 Task: Look for space in Bakıxanov, Azerbaijan from 6th September, 2023 to 18th September, 2023 for 3 adults in price range Rs.6000 to Rs.12000. Place can be entire place with 2 bedrooms having 2 beds and 2 bathrooms. Property type can be hotel. Amenities needed are: air conditioning, . Booking option can be shelf check-in. Required host language is English.
Action: Mouse moved to (592, 622)
Screenshot: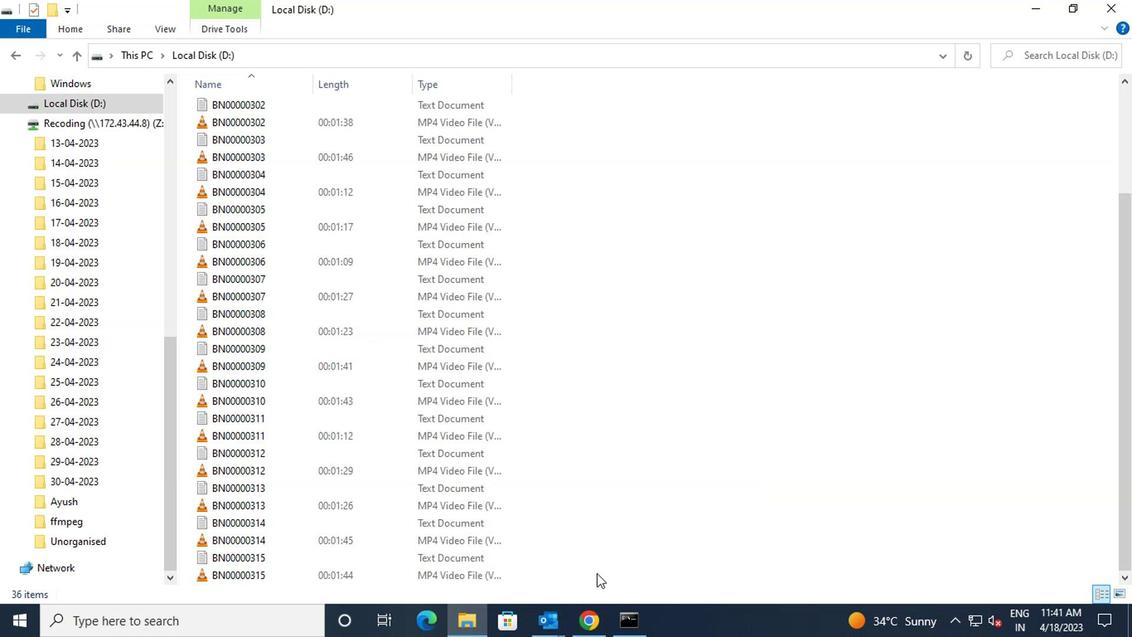 
Action: Mouse pressed left at (592, 622)
Screenshot: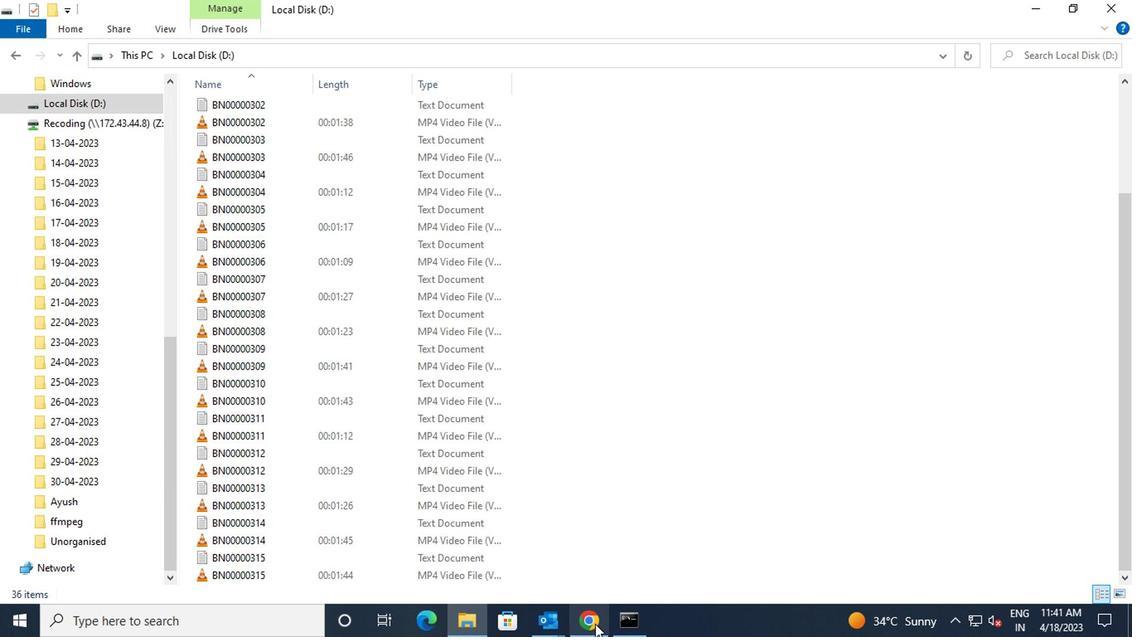 
Action: Mouse moved to (450, 125)
Screenshot: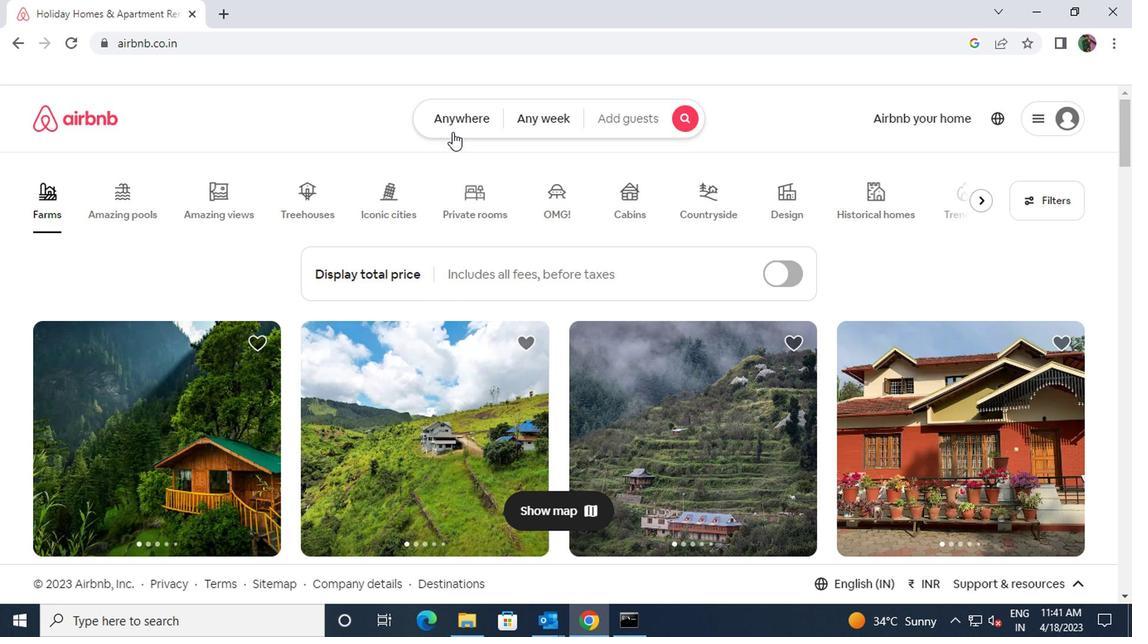 
Action: Mouse pressed left at (450, 125)
Screenshot: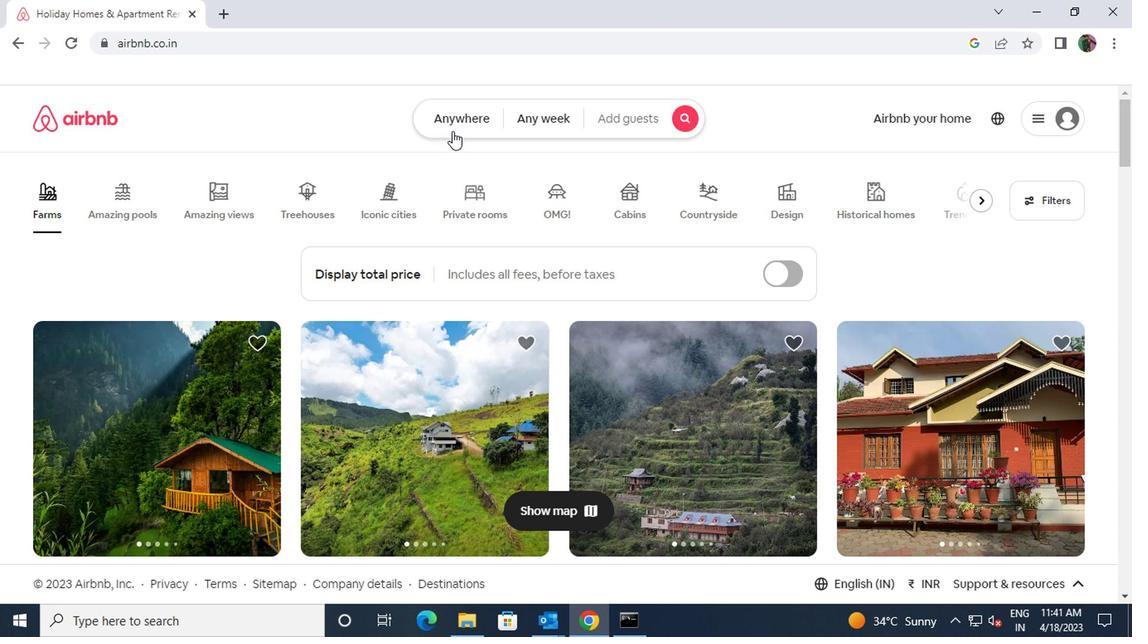 
Action: Mouse moved to (369, 187)
Screenshot: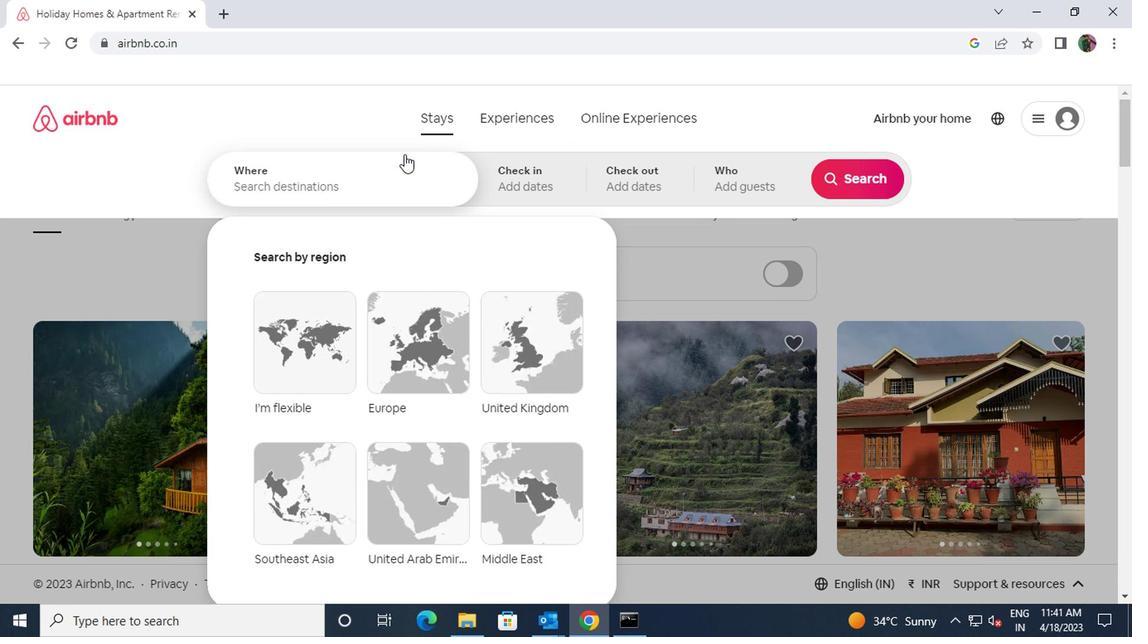
Action: Mouse pressed left at (369, 187)
Screenshot: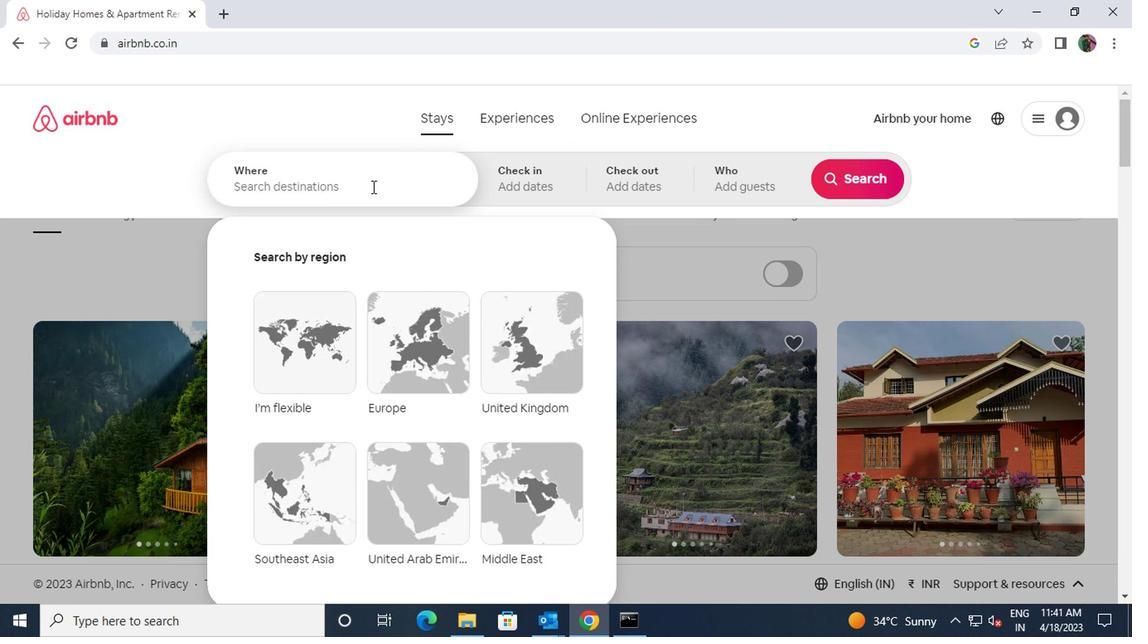 
Action: Mouse moved to (368, 187)
Screenshot: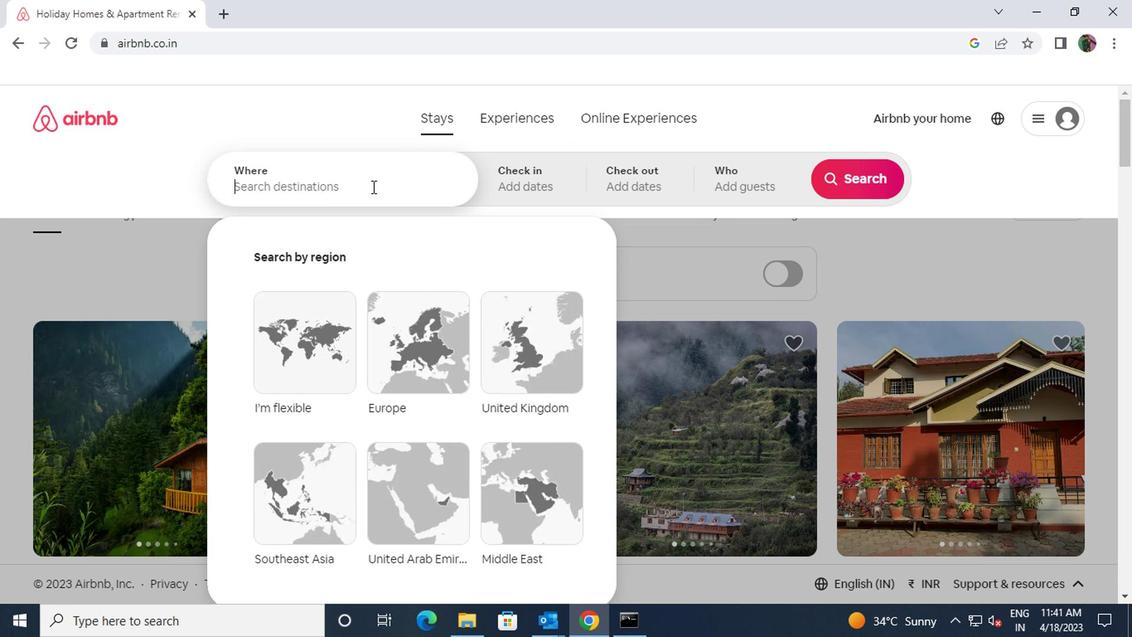 
Action: Key pressed bakixanova<Key.space>azerbaijan
Screenshot: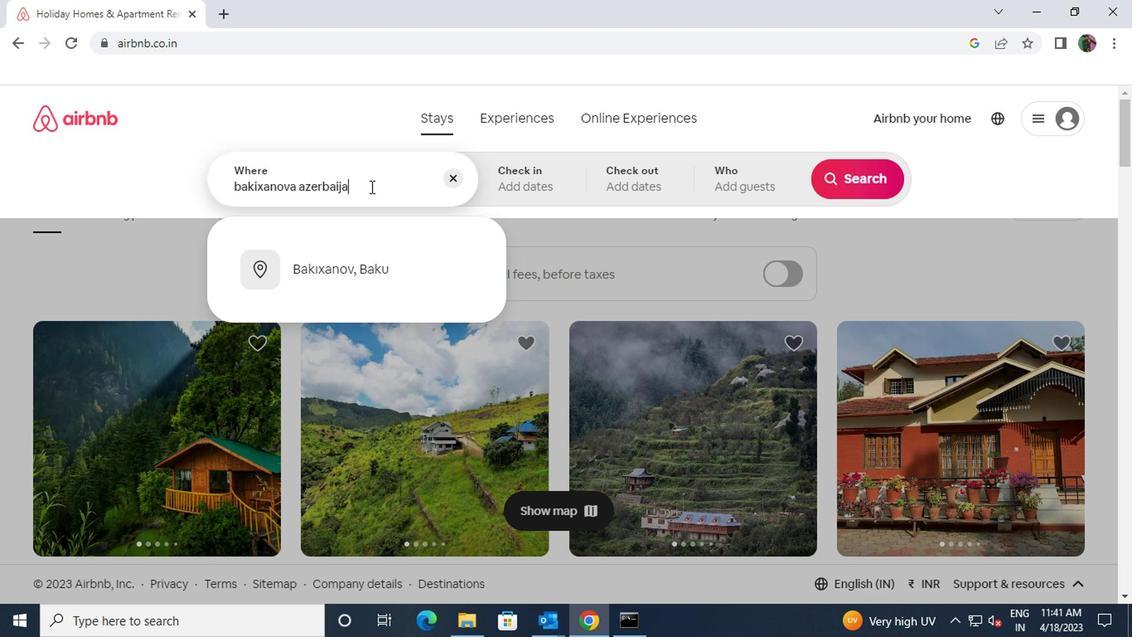 
Action: Mouse moved to (355, 263)
Screenshot: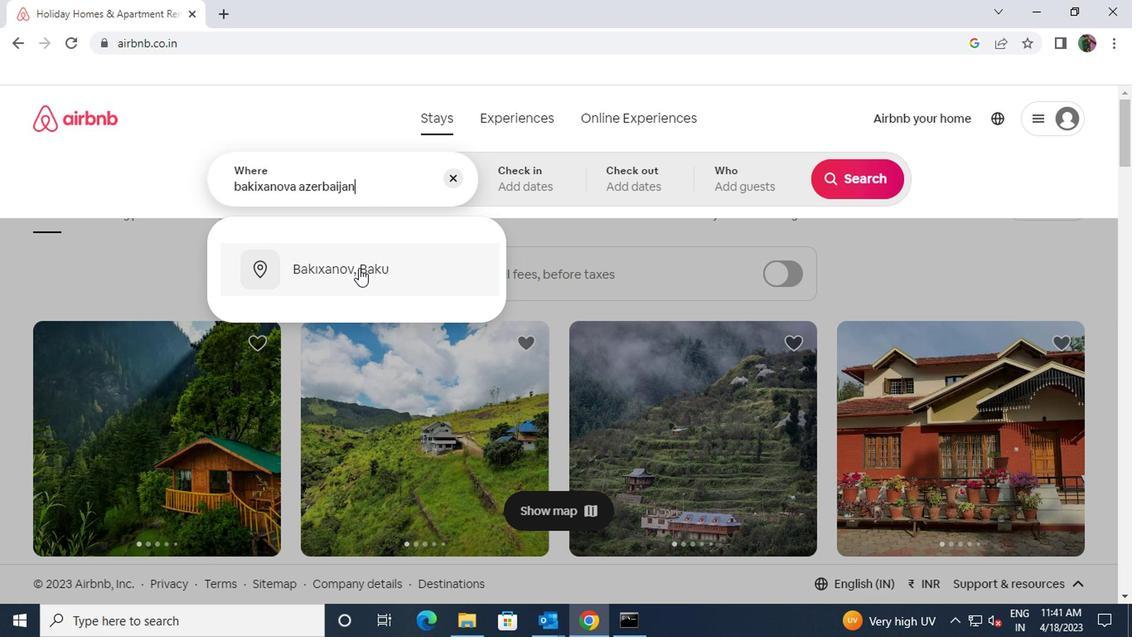 
Action: Mouse pressed left at (355, 263)
Screenshot: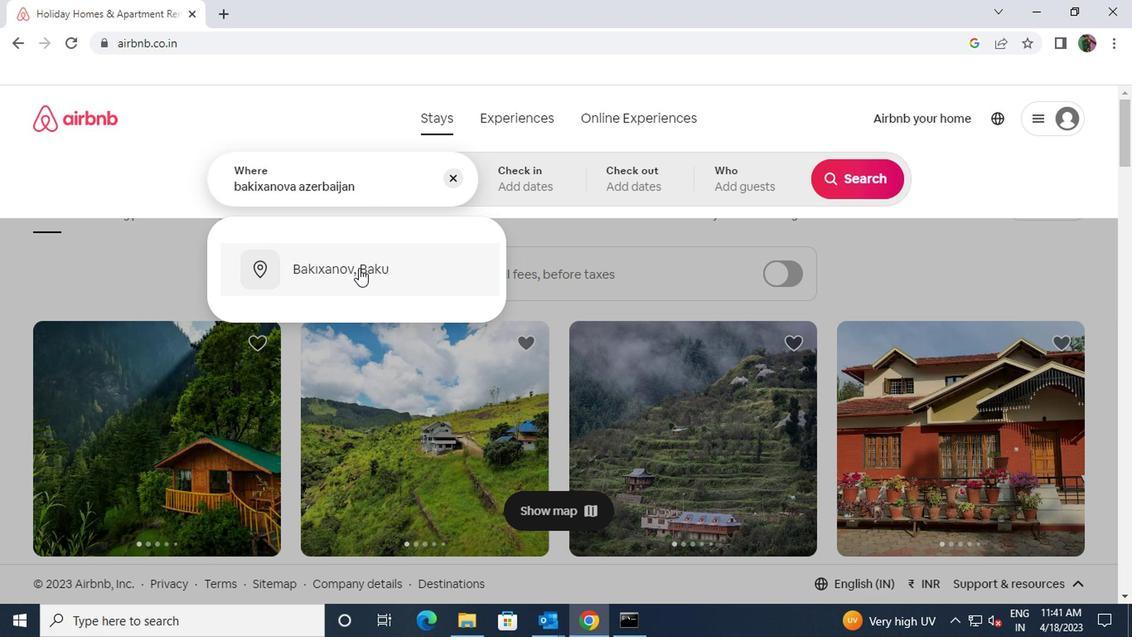 
Action: Mouse moved to (844, 313)
Screenshot: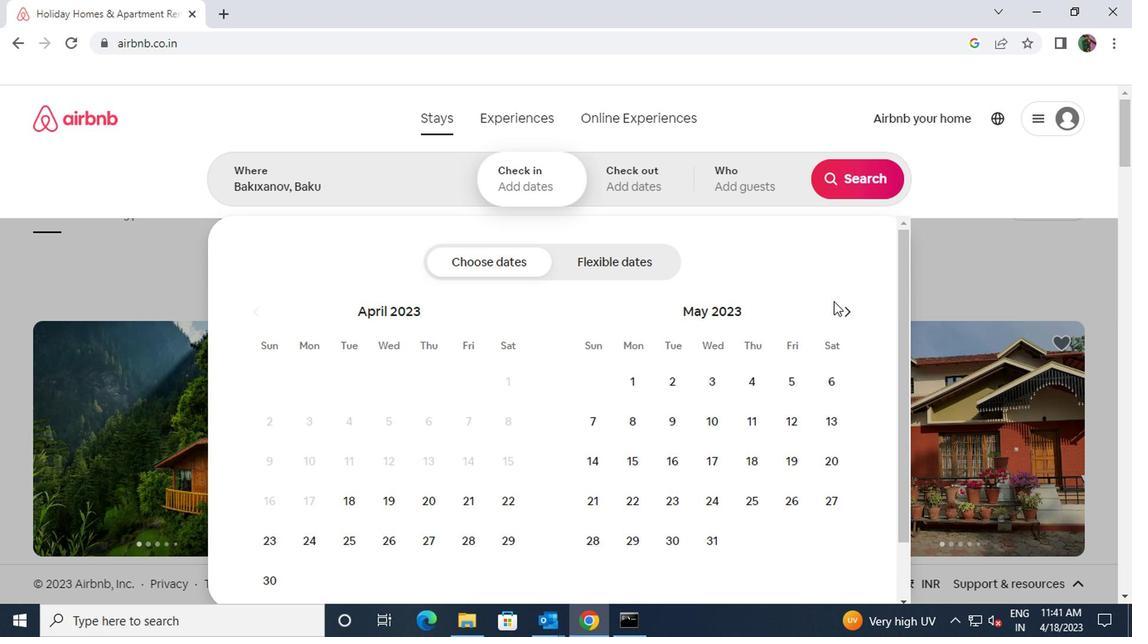 
Action: Mouse pressed left at (844, 313)
Screenshot: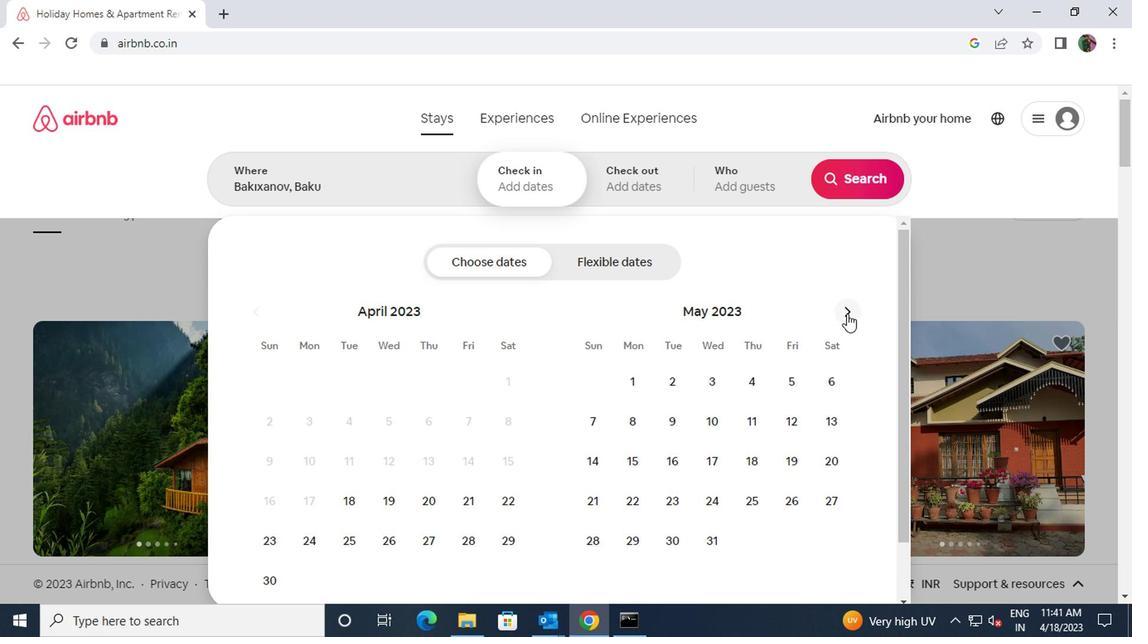 
Action: Mouse pressed left at (844, 313)
Screenshot: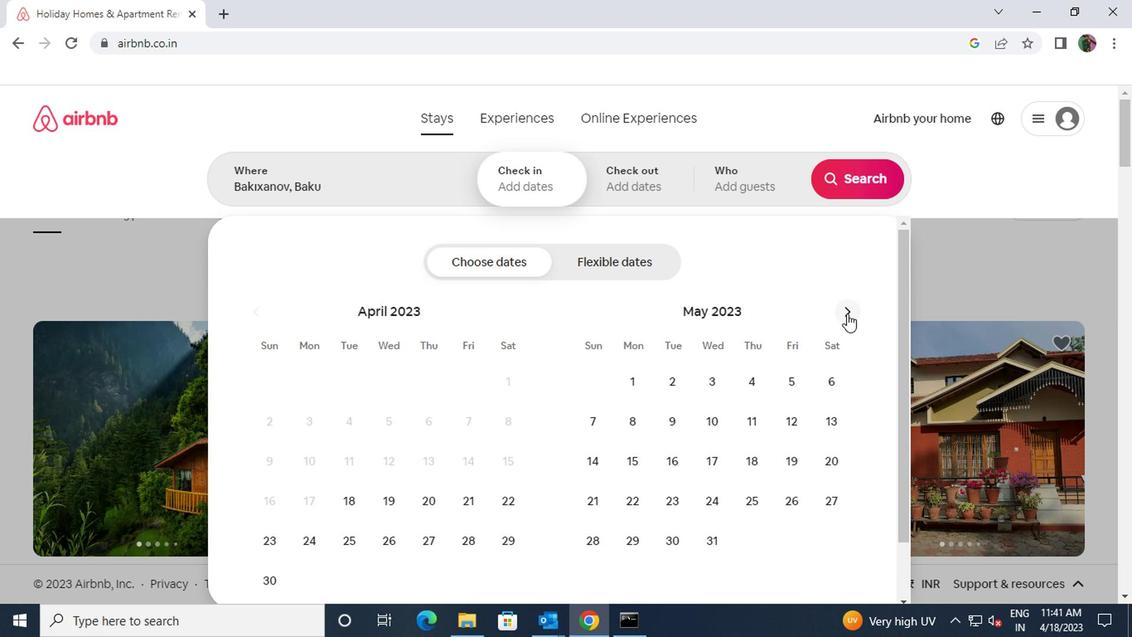 
Action: Mouse pressed left at (844, 313)
Screenshot: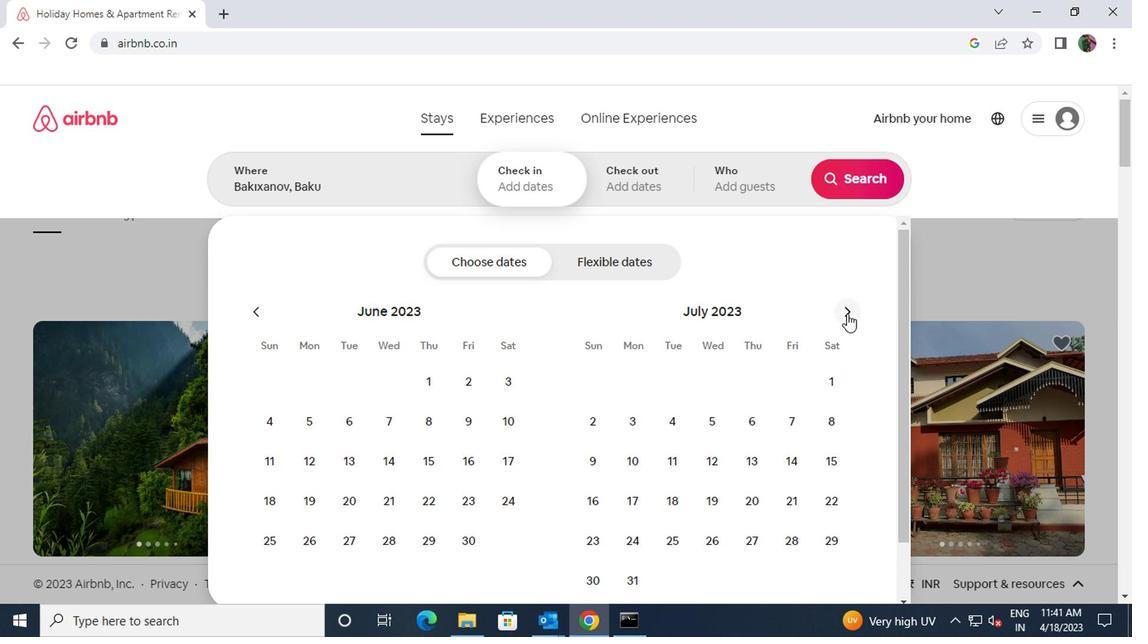 
Action: Mouse pressed left at (844, 313)
Screenshot: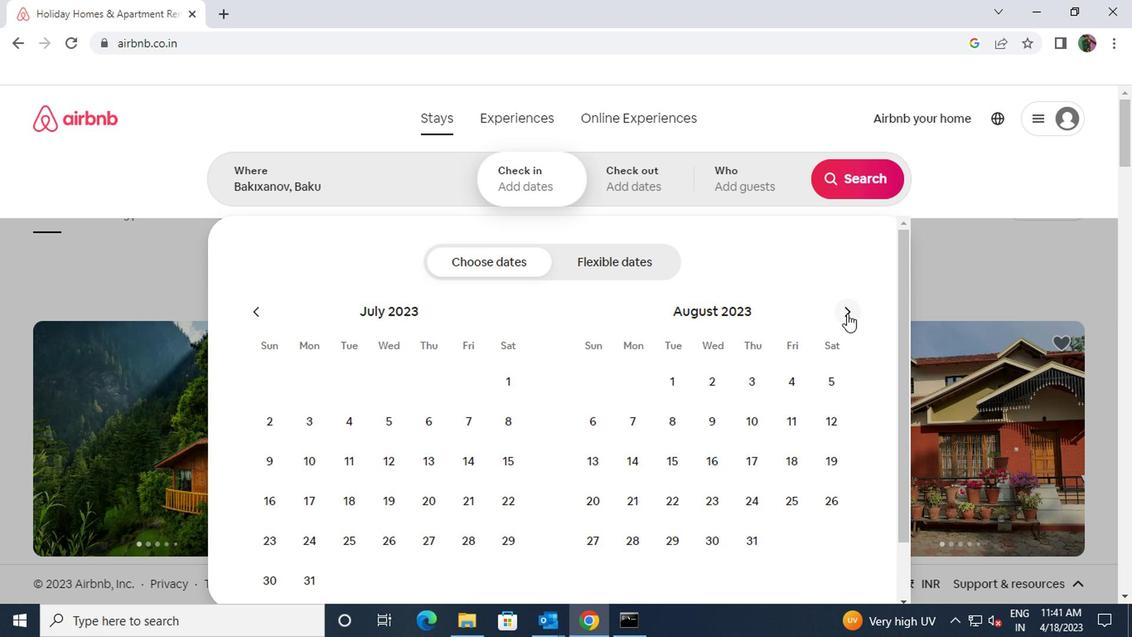 
Action: Mouse moved to (711, 425)
Screenshot: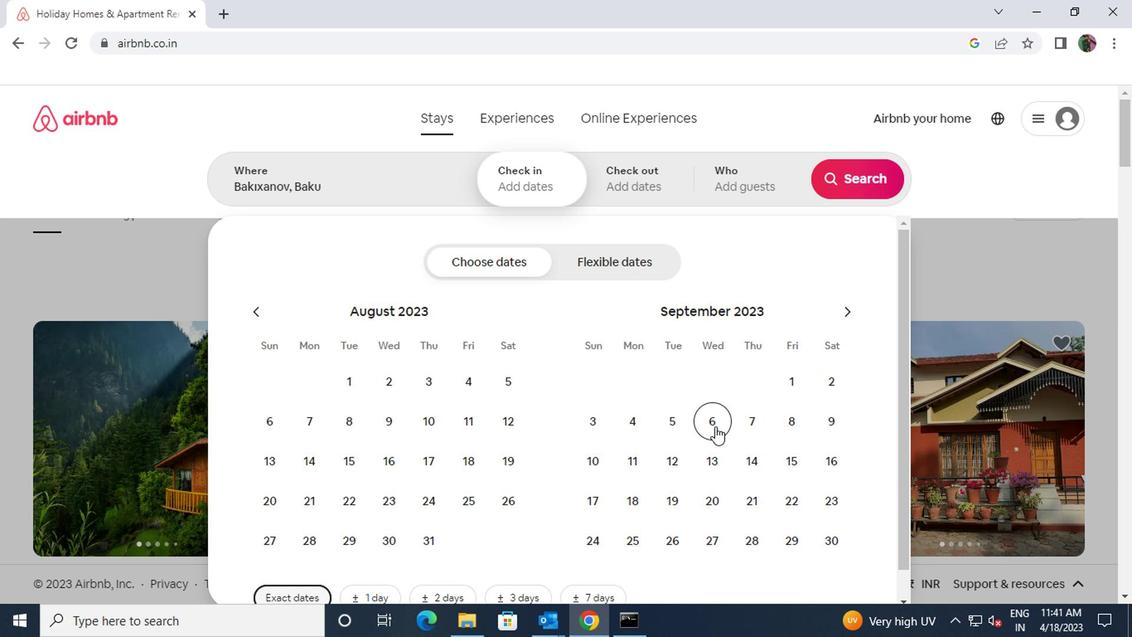 
Action: Mouse pressed left at (711, 425)
Screenshot: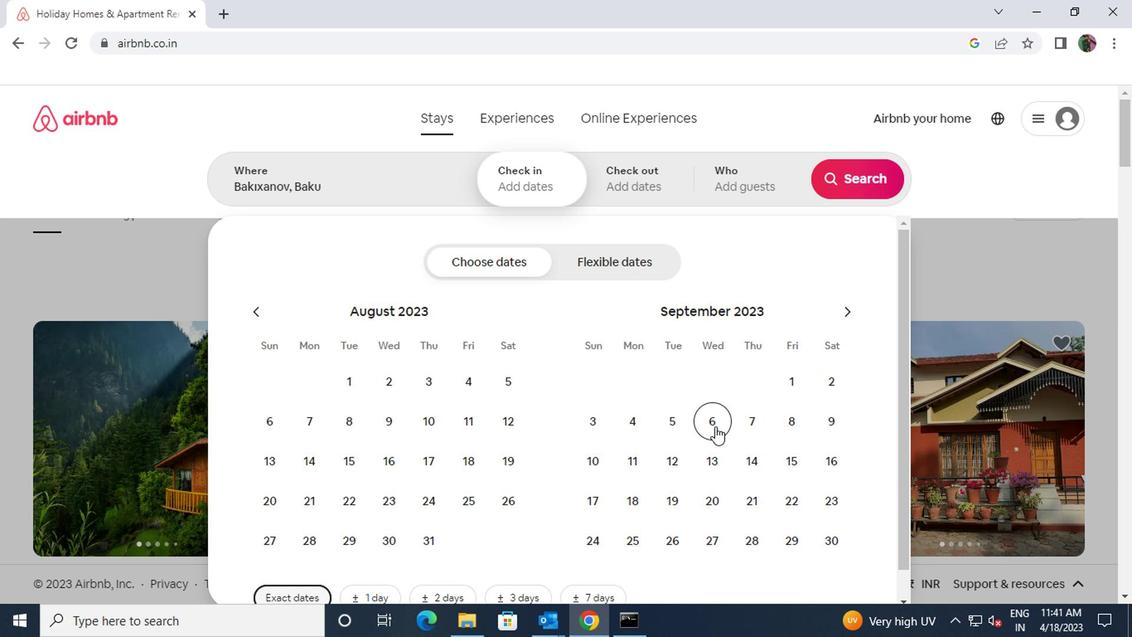 
Action: Mouse moved to (627, 490)
Screenshot: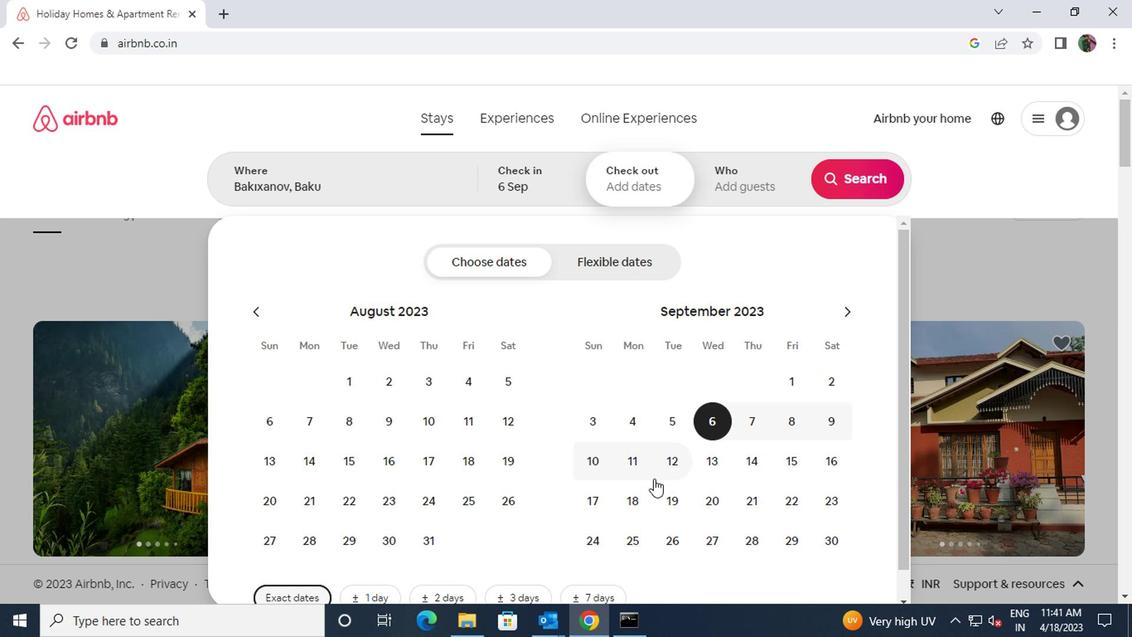 
Action: Mouse pressed left at (627, 490)
Screenshot: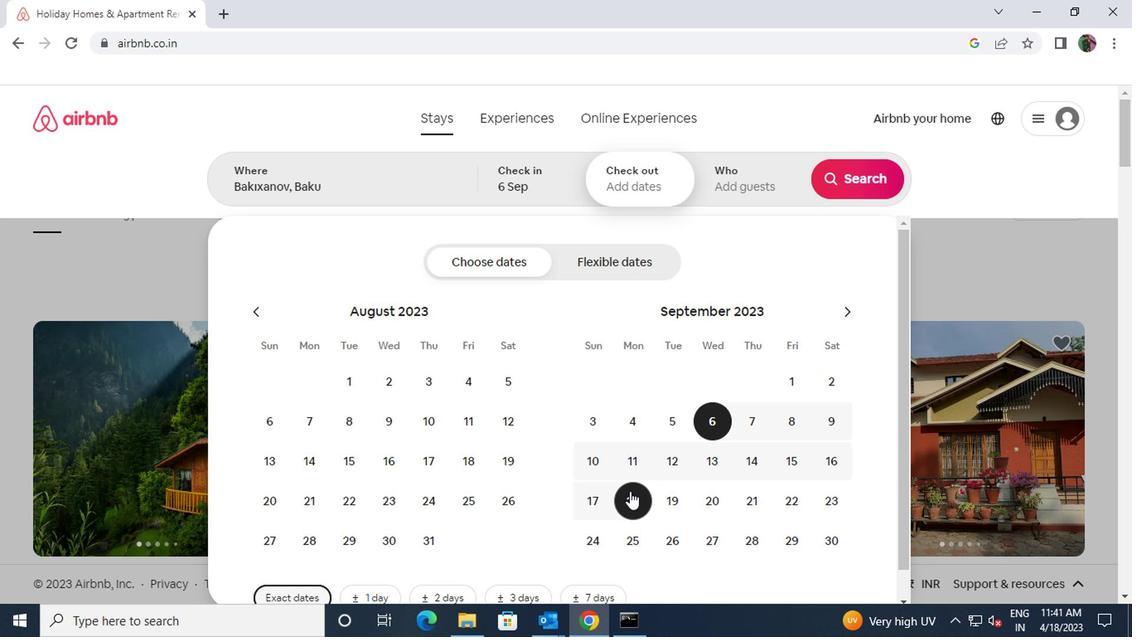 
Action: Mouse moved to (722, 179)
Screenshot: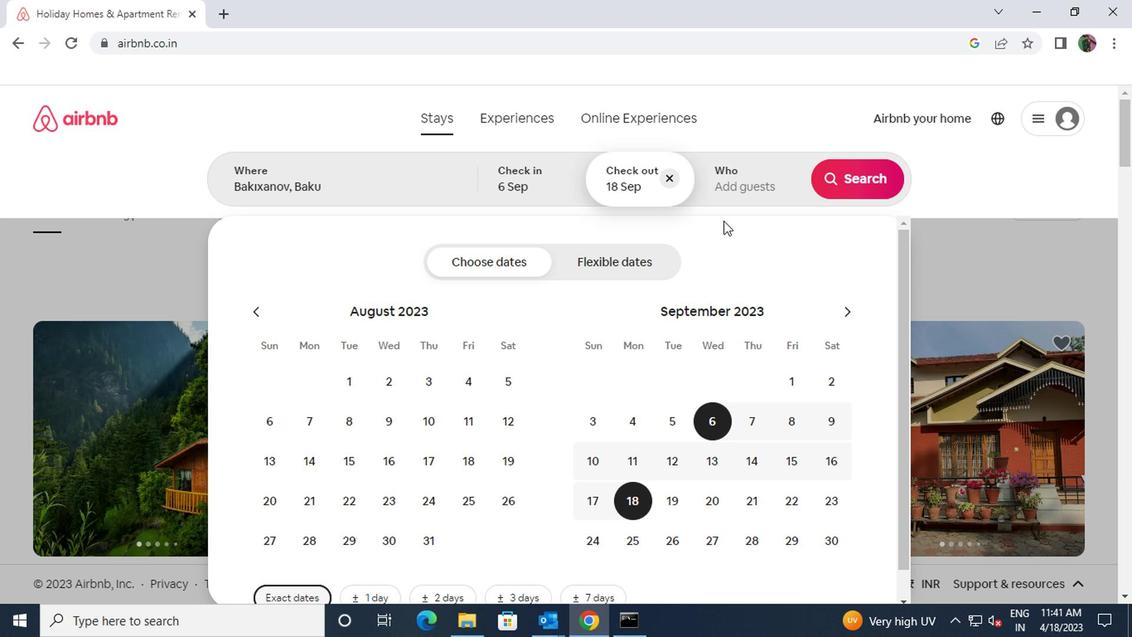 
Action: Mouse pressed left at (722, 179)
Screenshot: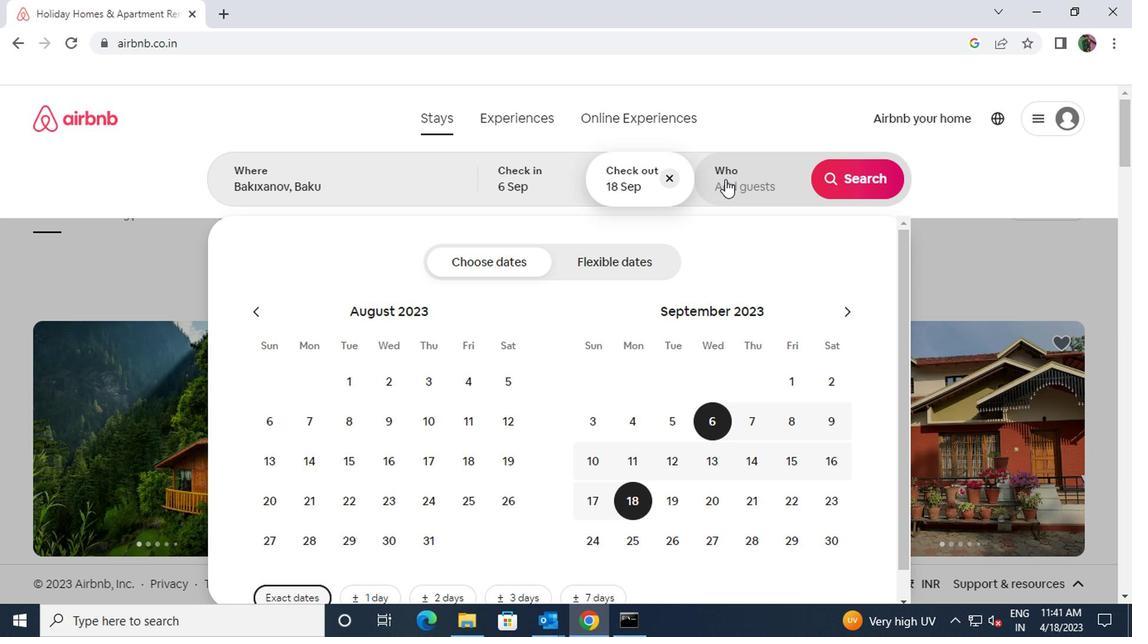 
Action: Mouse moved to (856, 264)
Screenshot: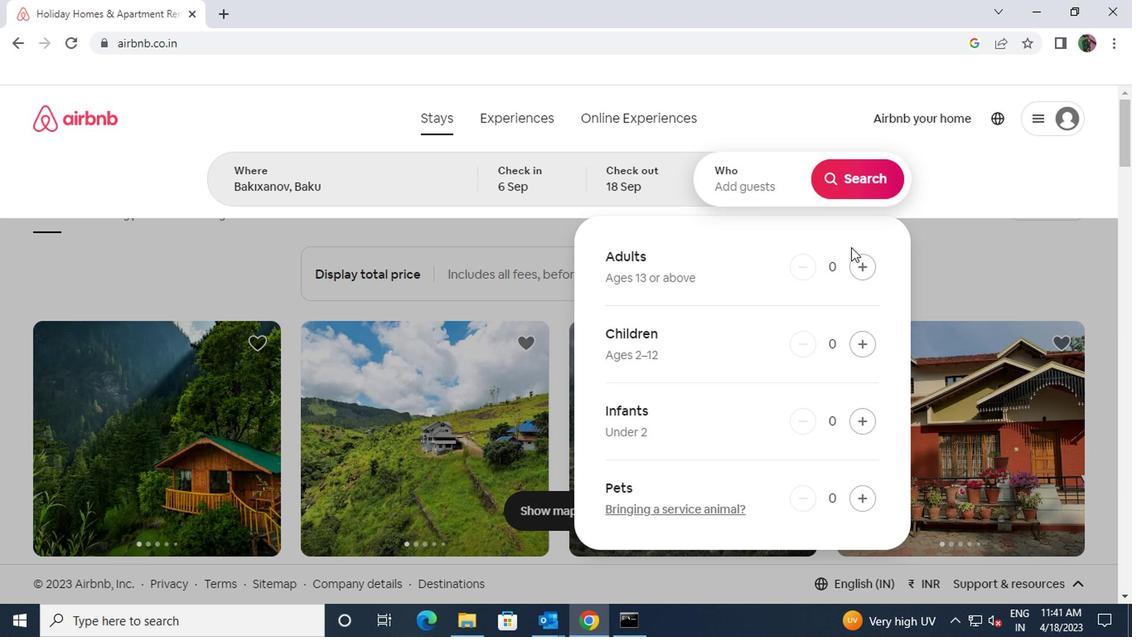 
Action: Mouse pressed left at (856, 264)
Screenshot: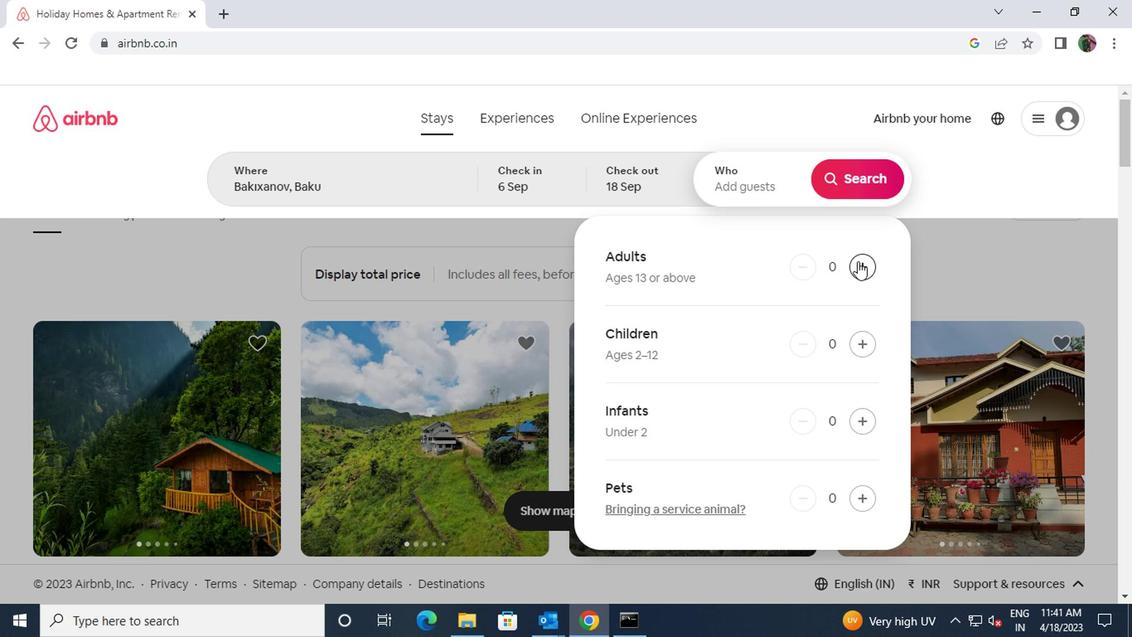 
Action: Mouse pressed left at (856, 264)
Screenshot: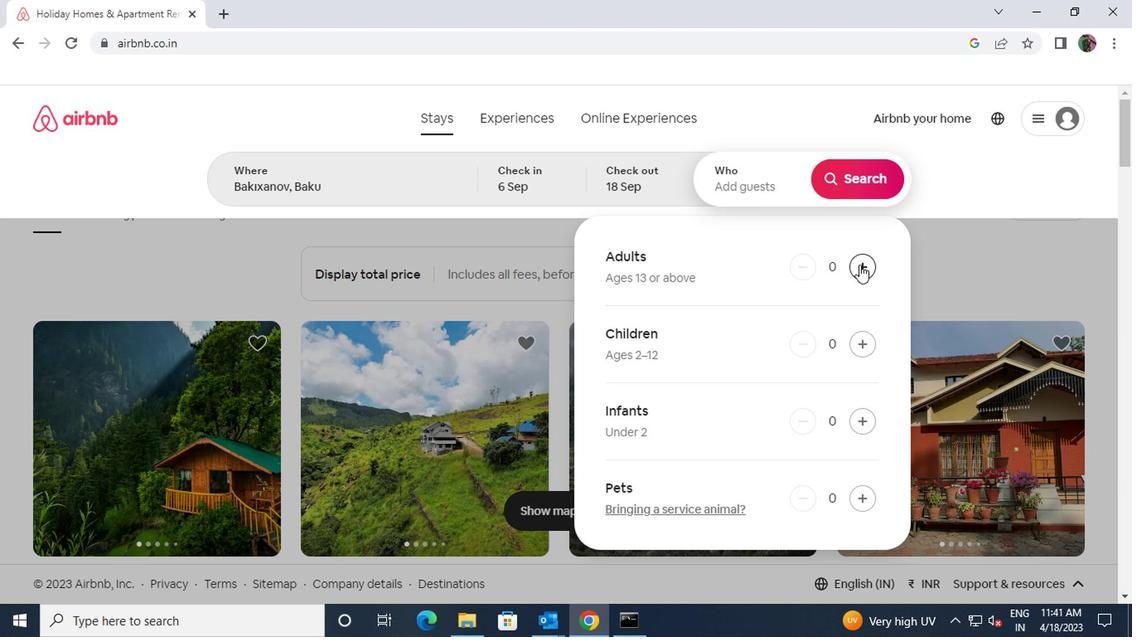 
Action: Mouse pressed left at (856, 264)
Screenshot: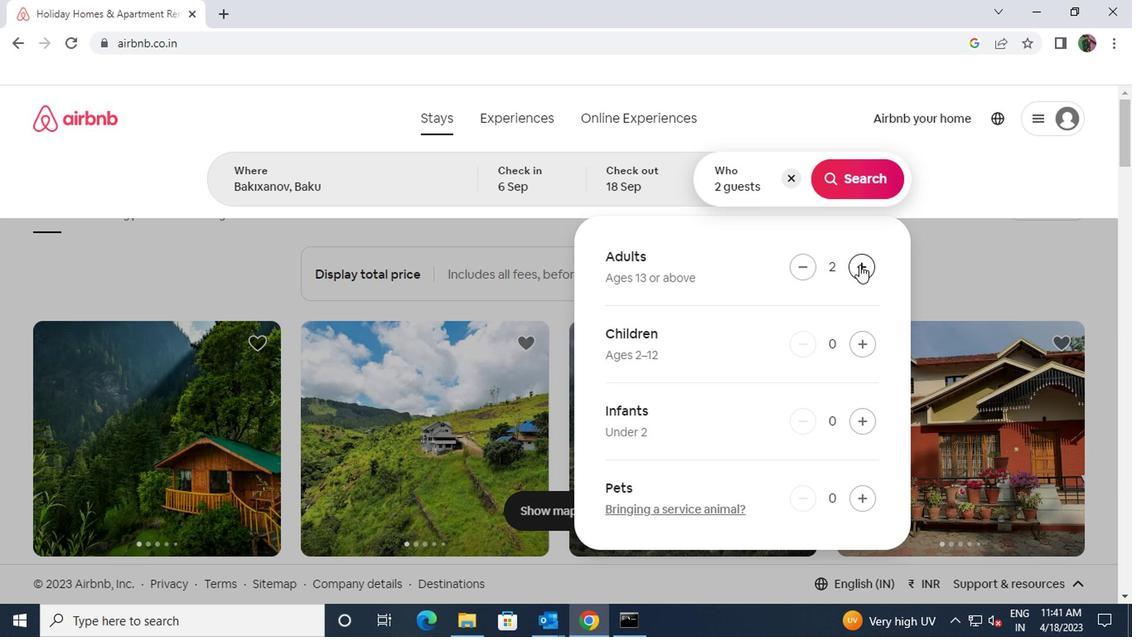 
Action: Mouse moved to (847, 192)
Screenshot: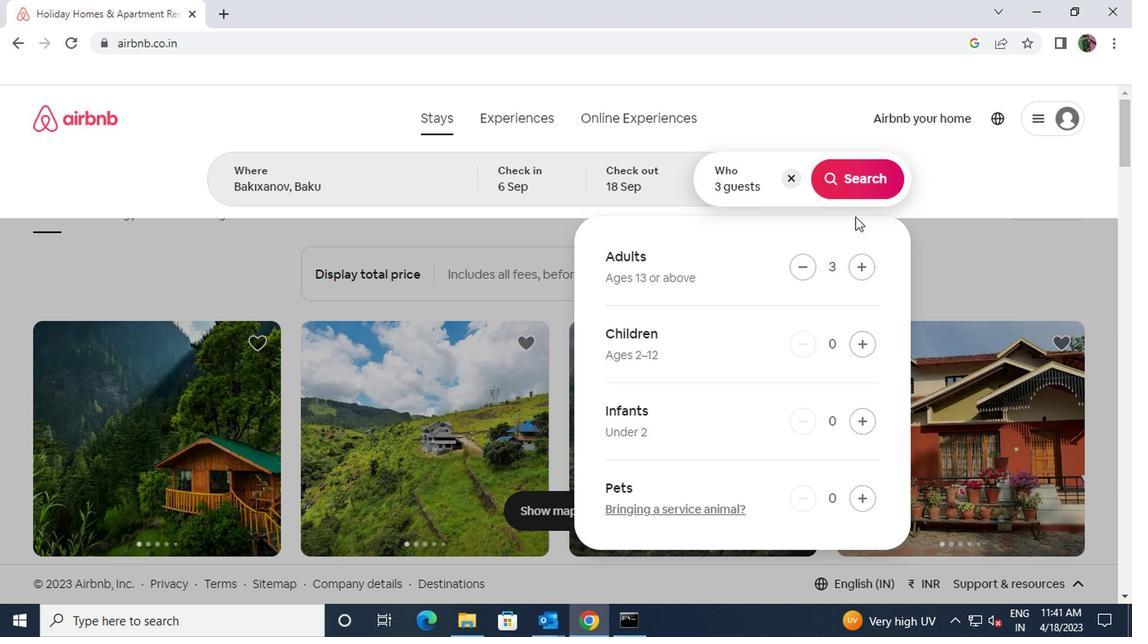 
Action: Mouse pressed left at (847, 192)
Screenshot: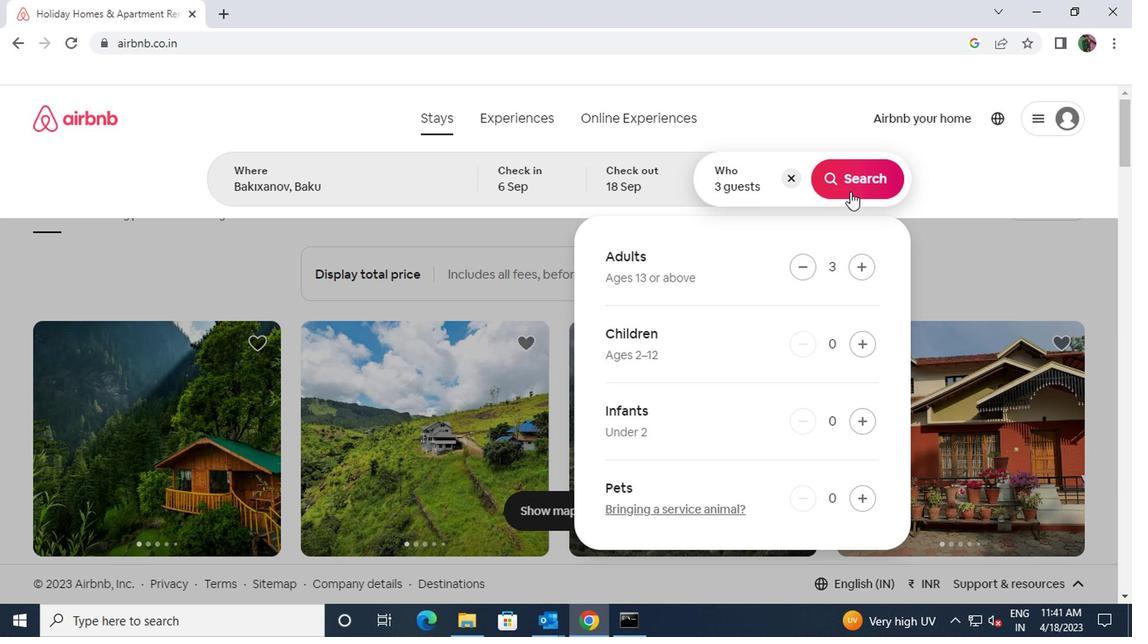 
Action: Mouse moved to (1034, 185)
Screenshot: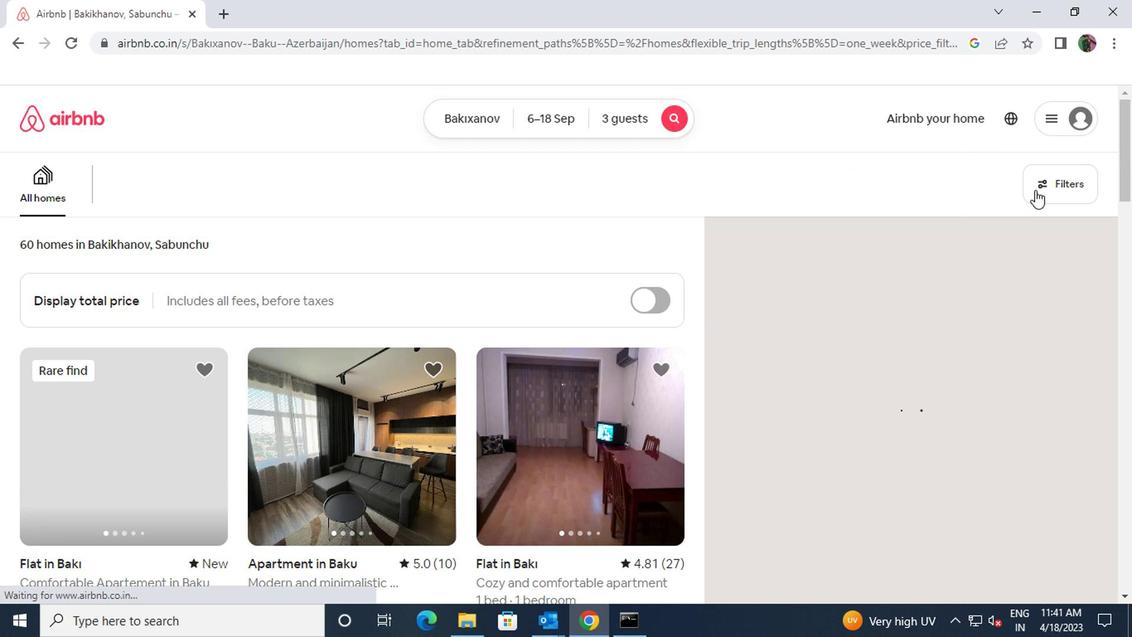 
Action: Mouse pressed left at (1034, 185)
Screenshot: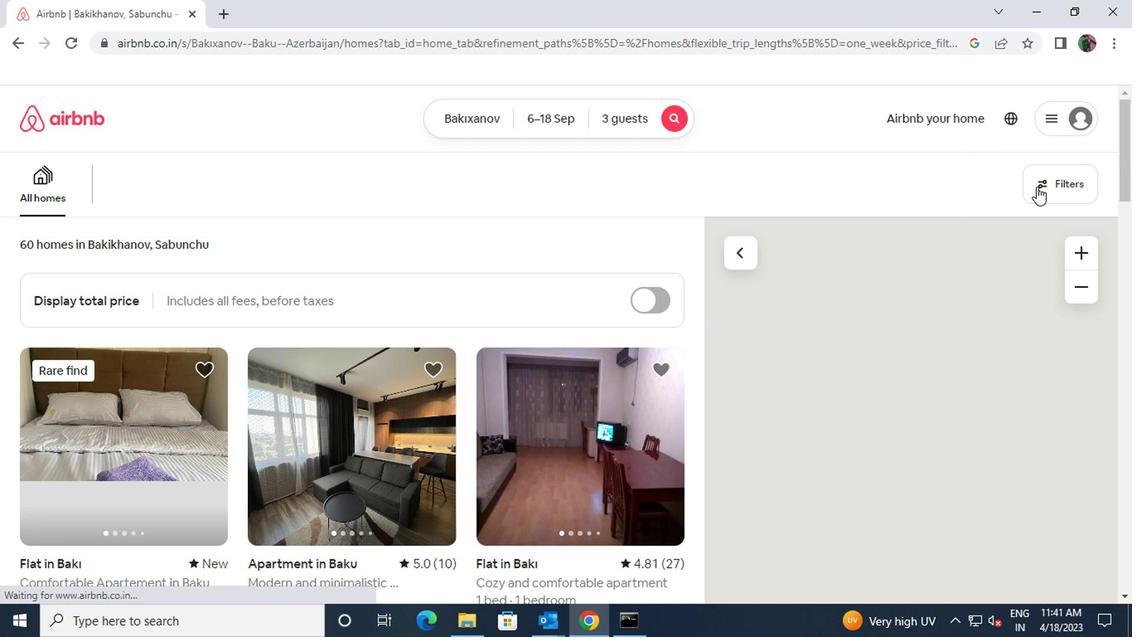 
Action: Mouse moved to (343, 396)
Screenshot: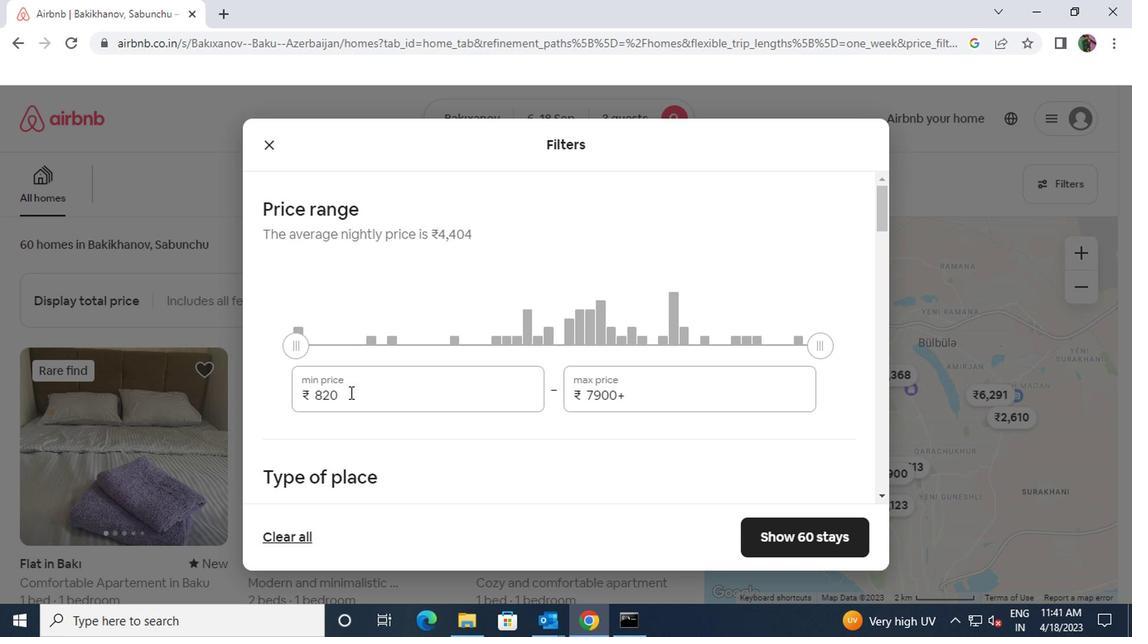 
Action: Mouse pressed left at (343, 396)
Screenshot: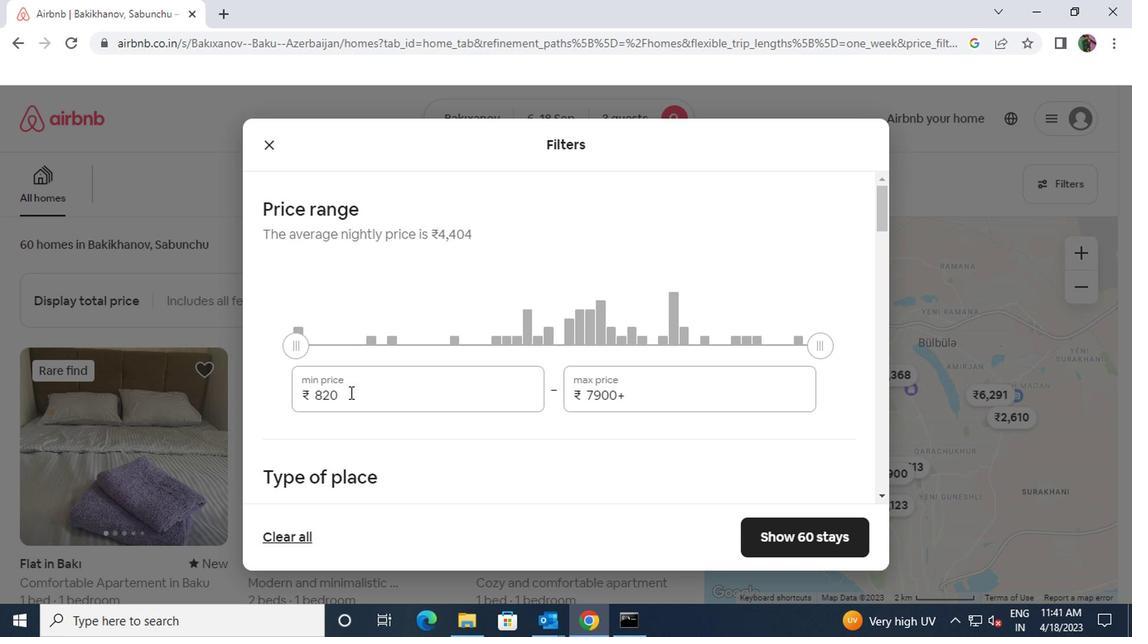 
Action: Mouse moved to (302, 392)
Screenshot: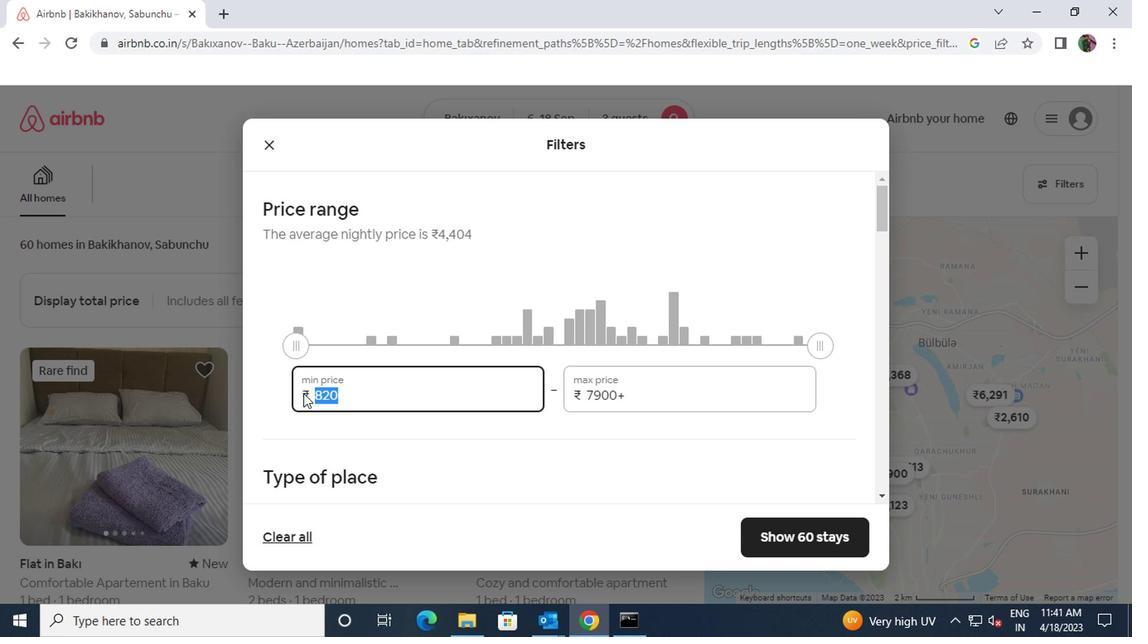 
Action: Key pressed 6000
Screenshot: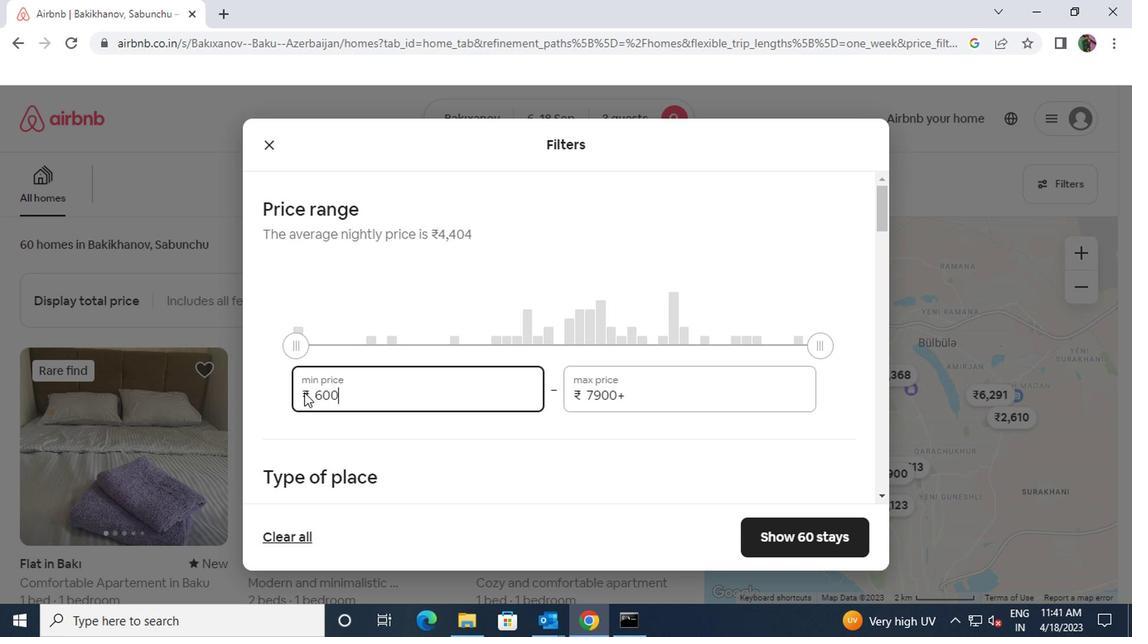
Action: Mouse moved to (627, 400)
Screenshot: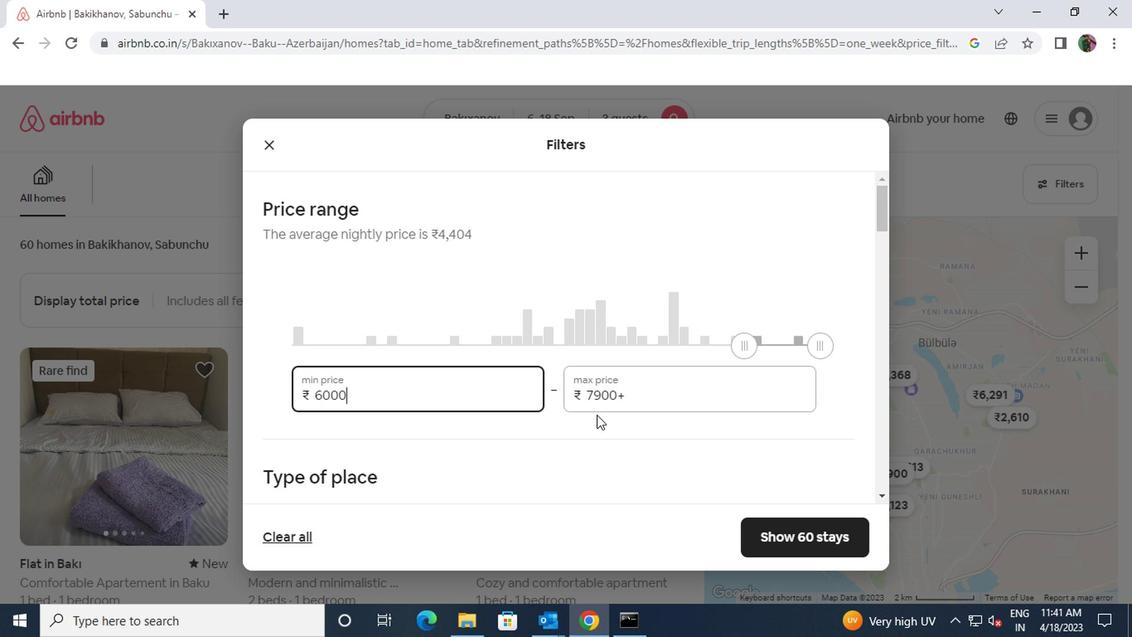
Action: Mouse pressed left at (627, 400)
Screenshot: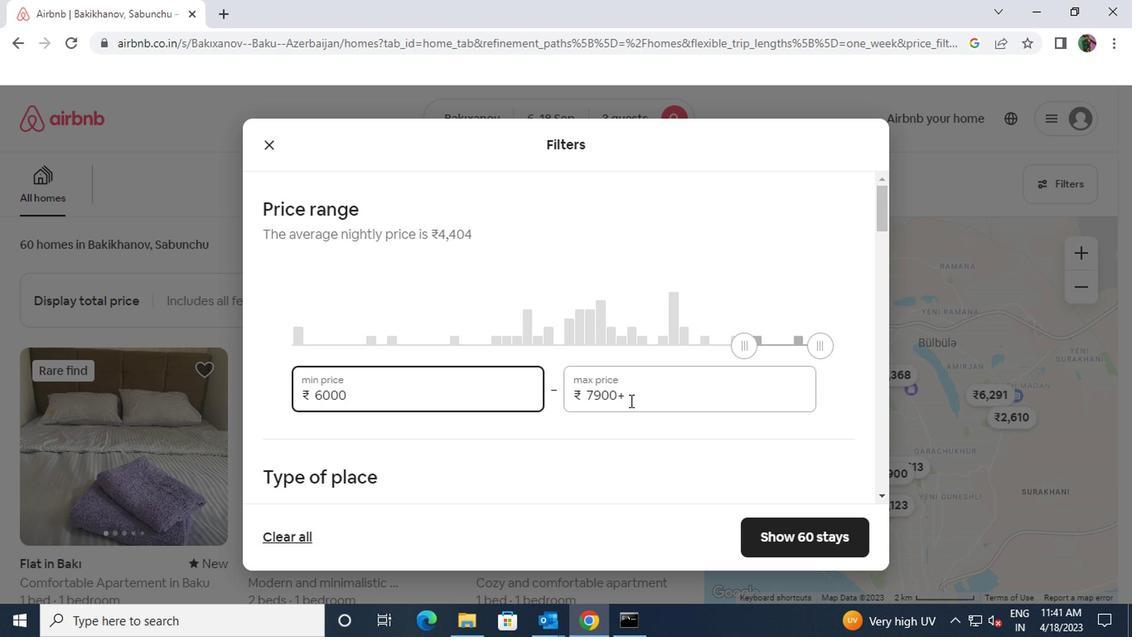 
Action: Mouse moved to (581, 392)
Screenshot: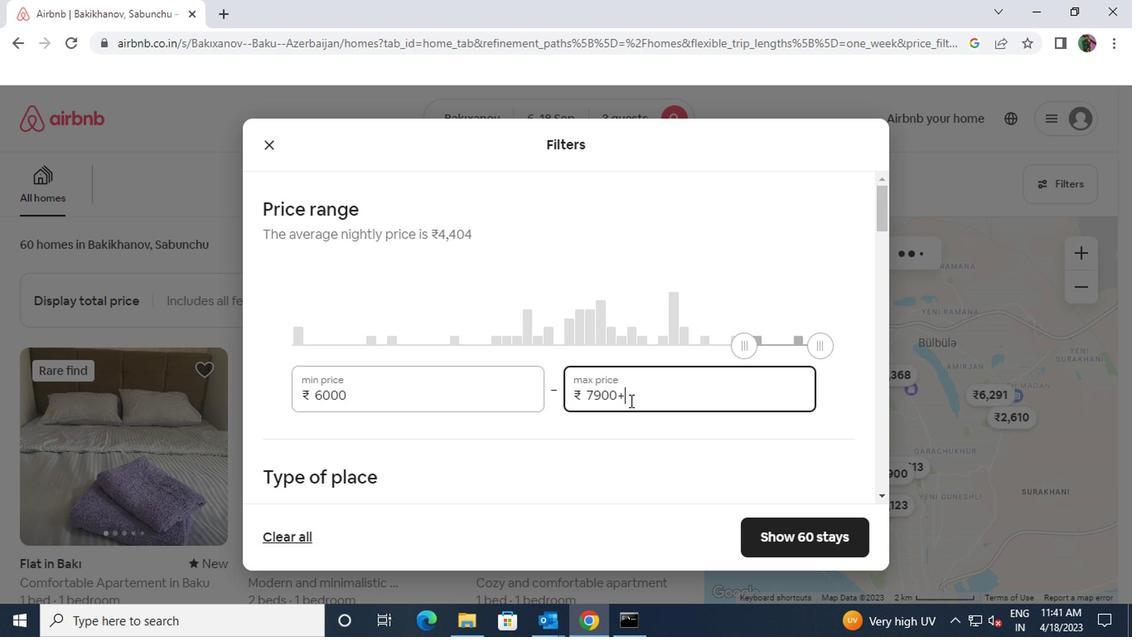 
Action: Key pressed 12000
Screenshot: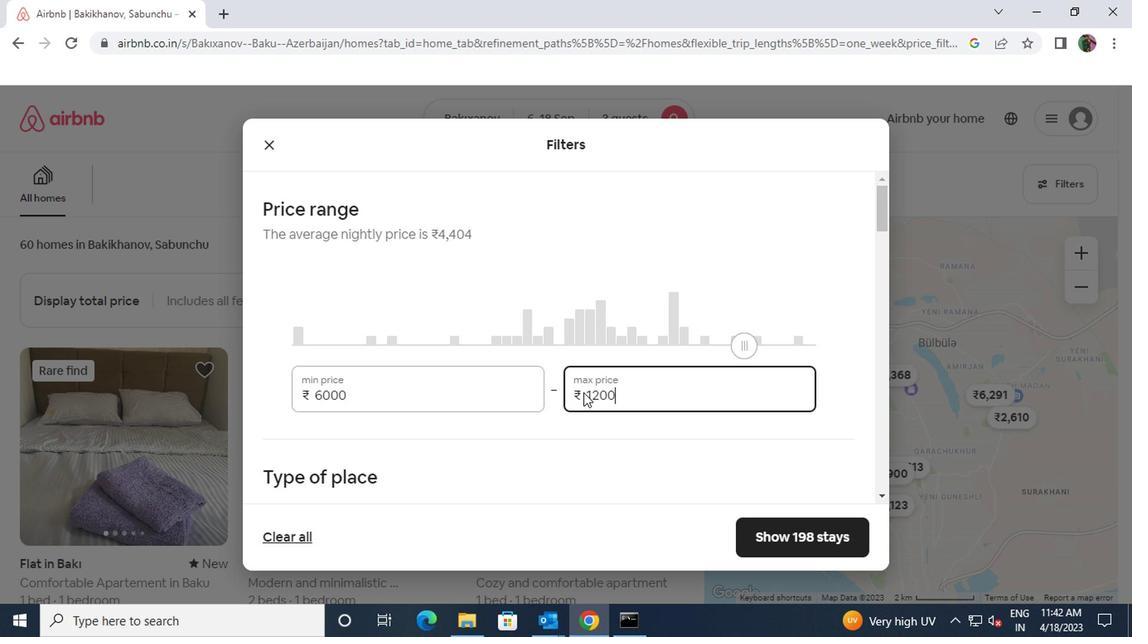 
Action: Mouse moved to (540, 463)
Screenshot: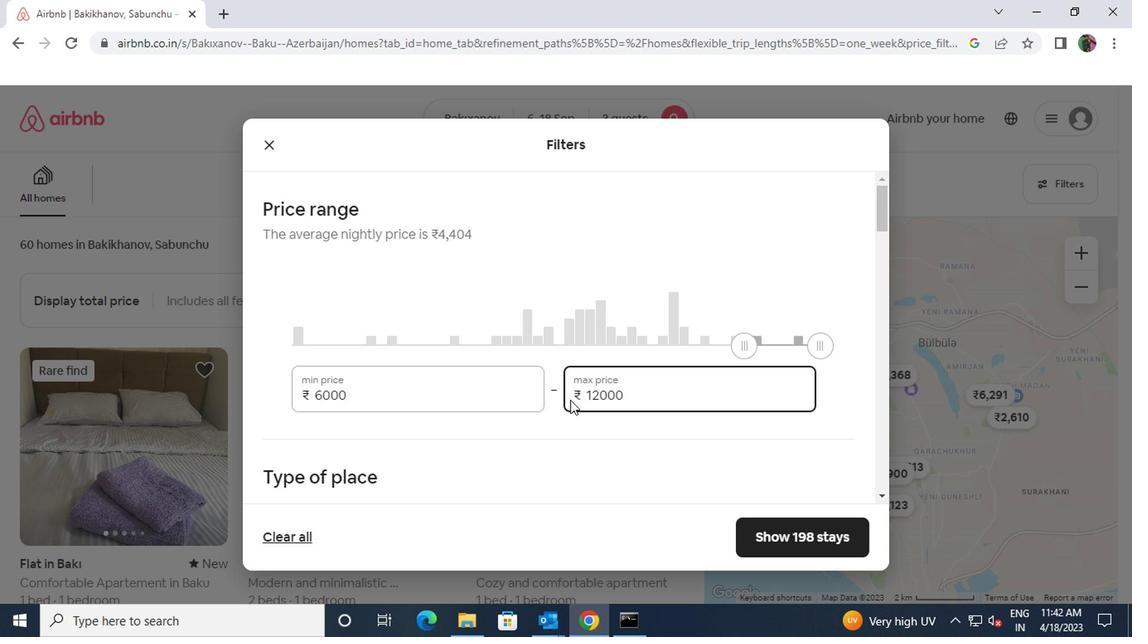 
Action: Mouse scrolled (540, 463) with delta (0, 0)
Screenshot: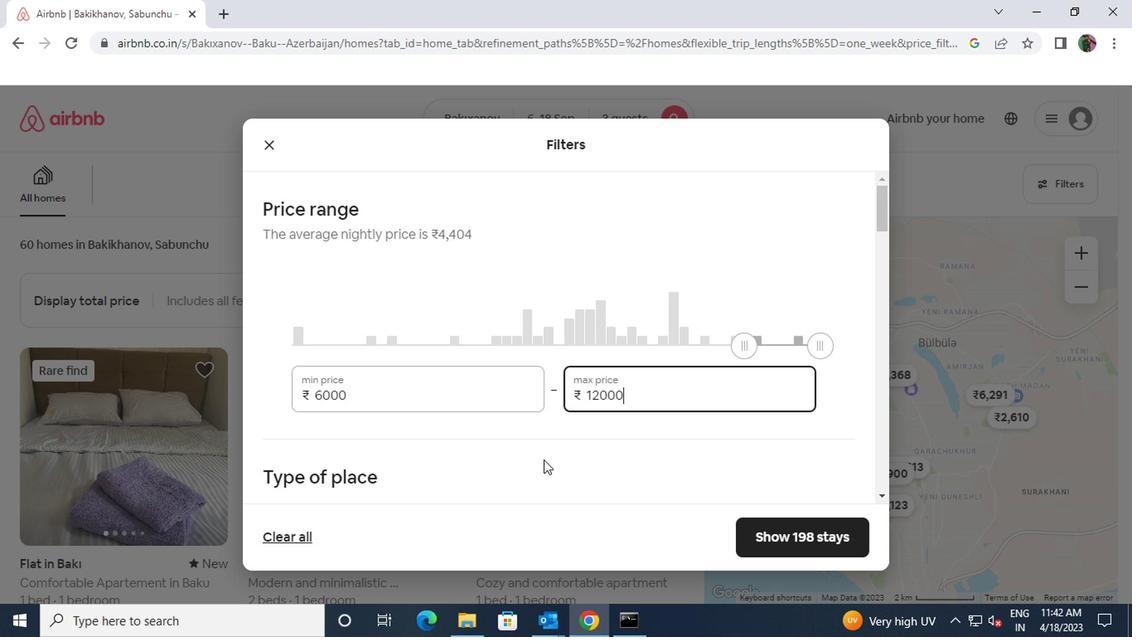 
Action: Mouse scrolled (540, 463) with delta (0, 0)
Screenshot: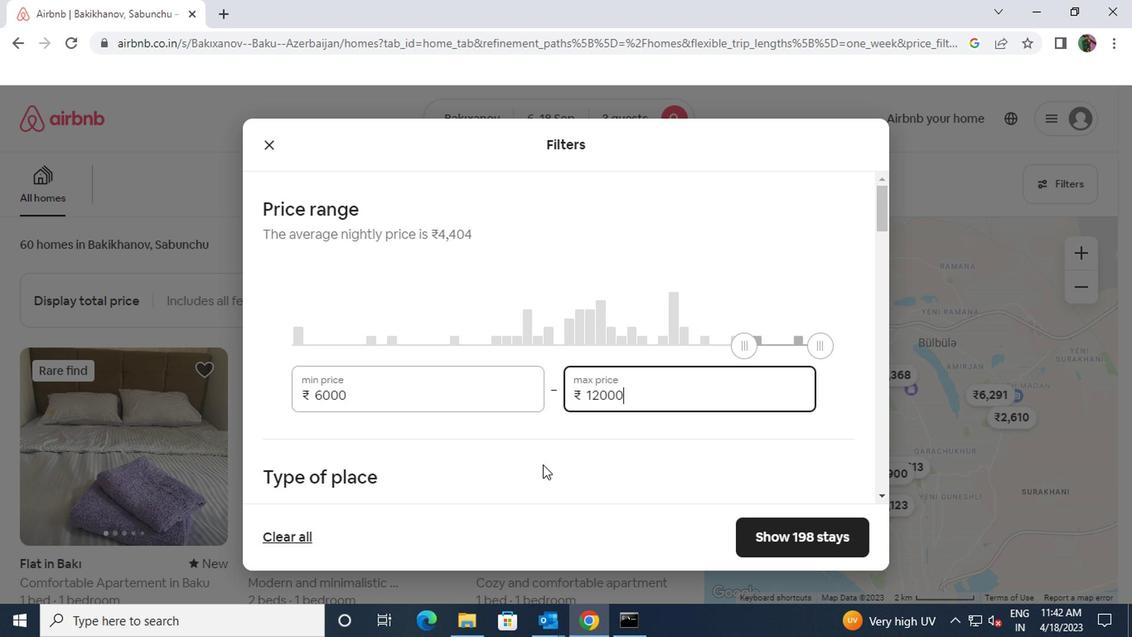 
Action: Mouse moved to (276, 357)
Screenshot: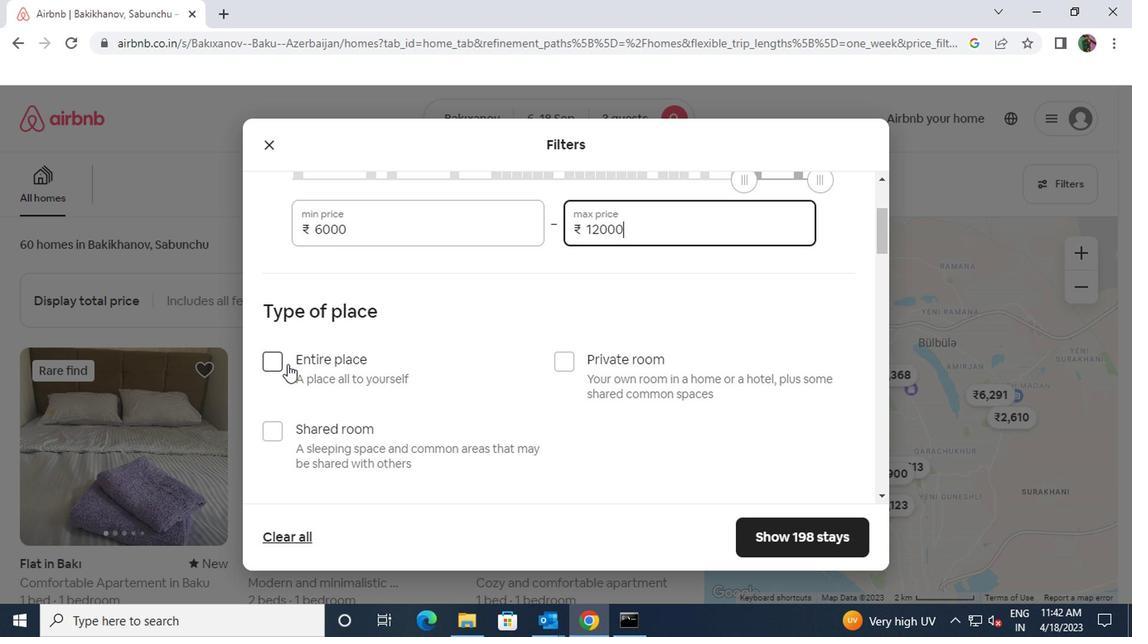 
Action: Mouse pressed left at (276, 357)
Screenshot: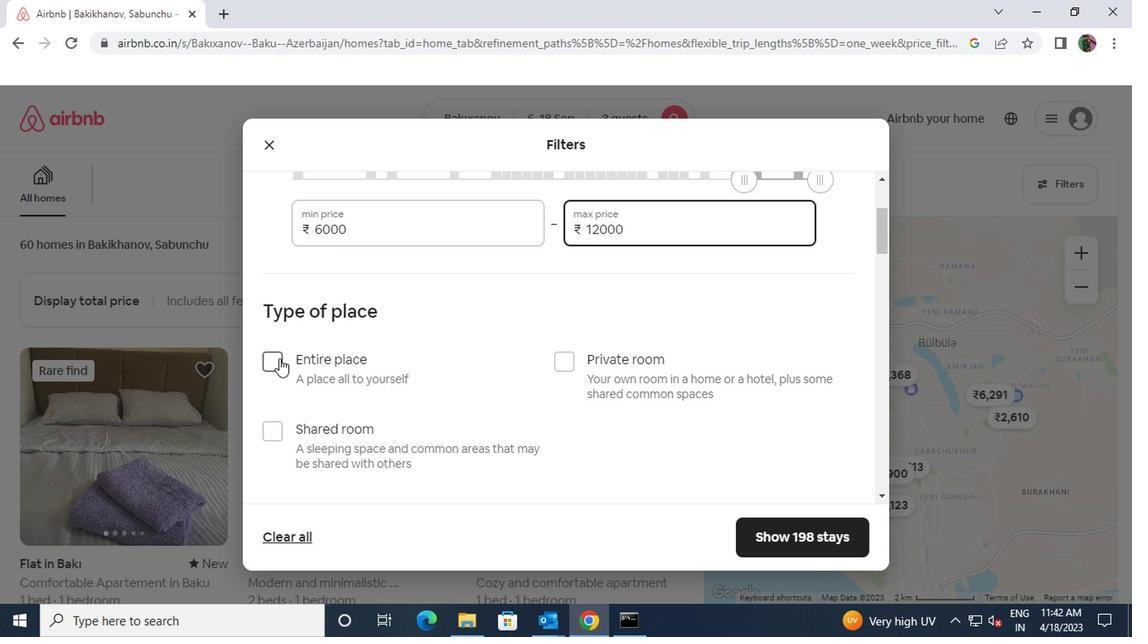 
Action: Mouse moved to (454, 434)
Screenshot: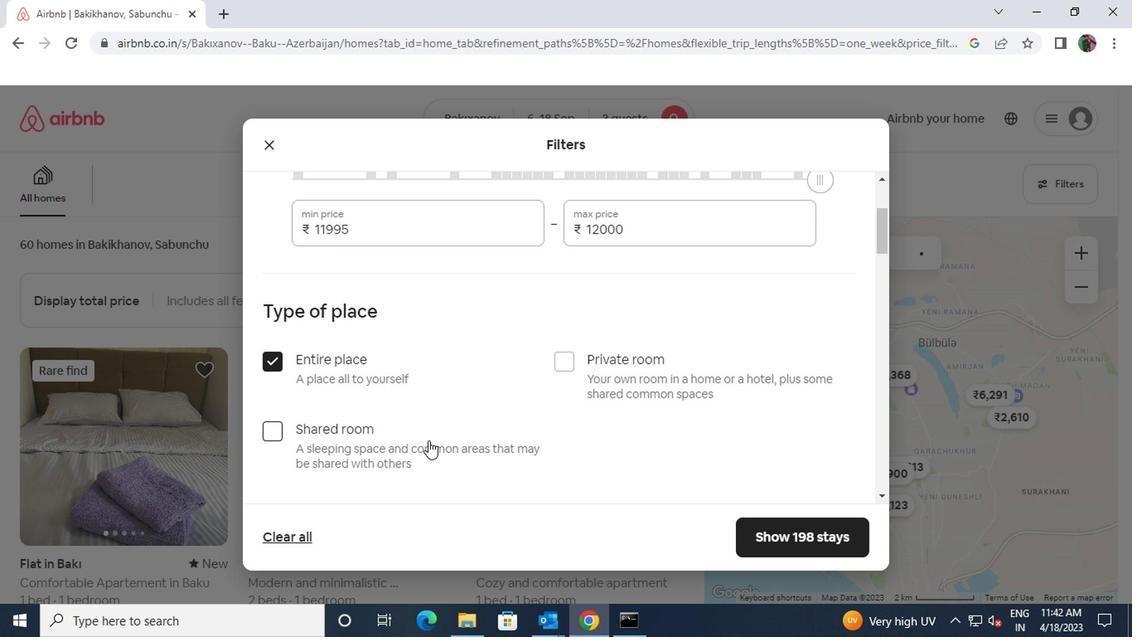 
Action: Mouse scrolled (454, 434) with delta (0, 0)
Screenshot: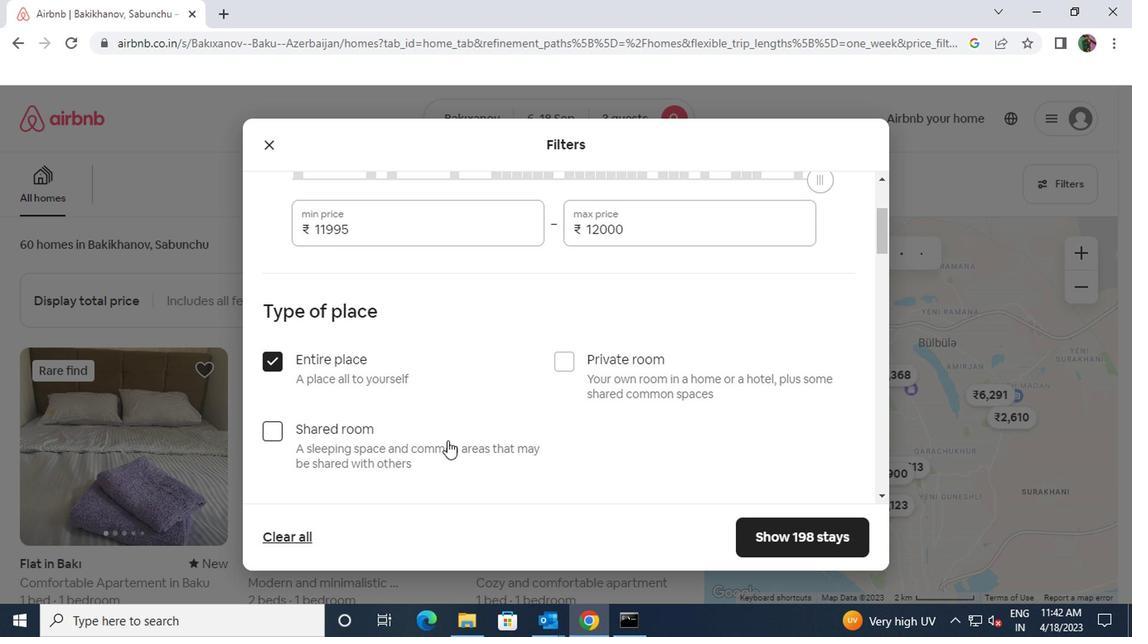 
Action: Mouse moved to (457, 432)
Screenshot: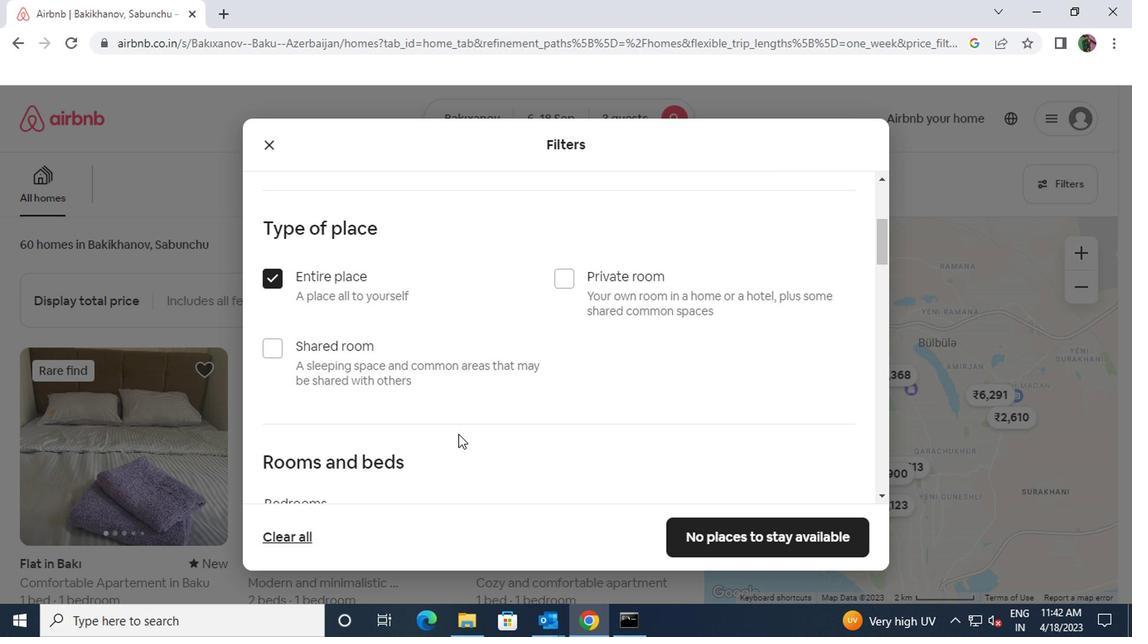 
Action: Mouse scrolled (457, 431) with delta (0, 0)
Screenshot: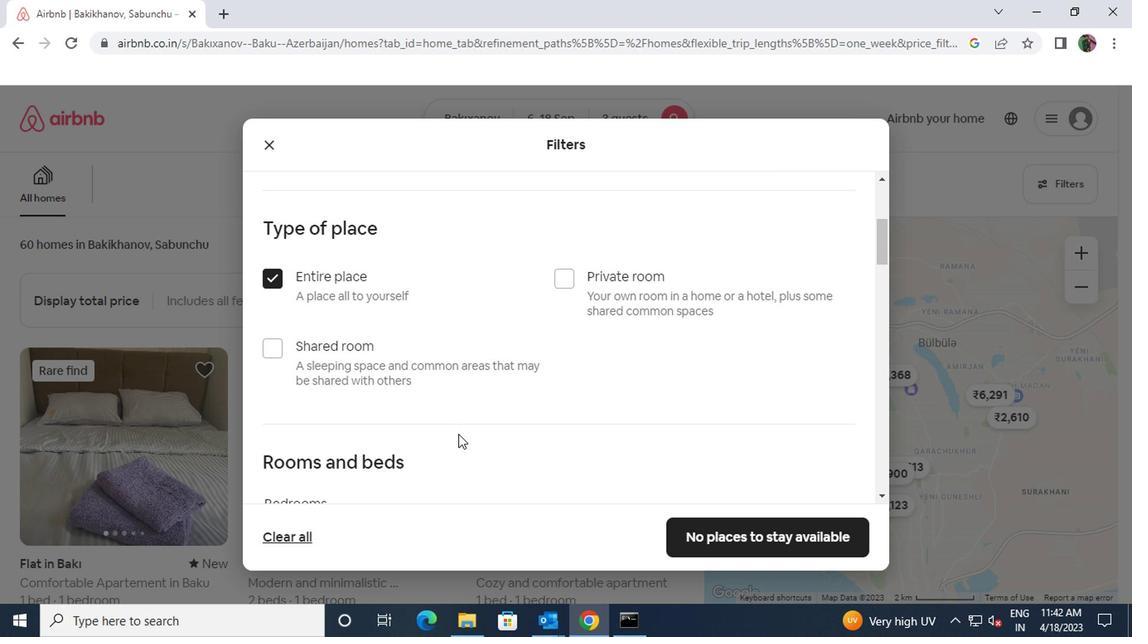 
Action: Mouse moved to (465, 424)
Screenshot: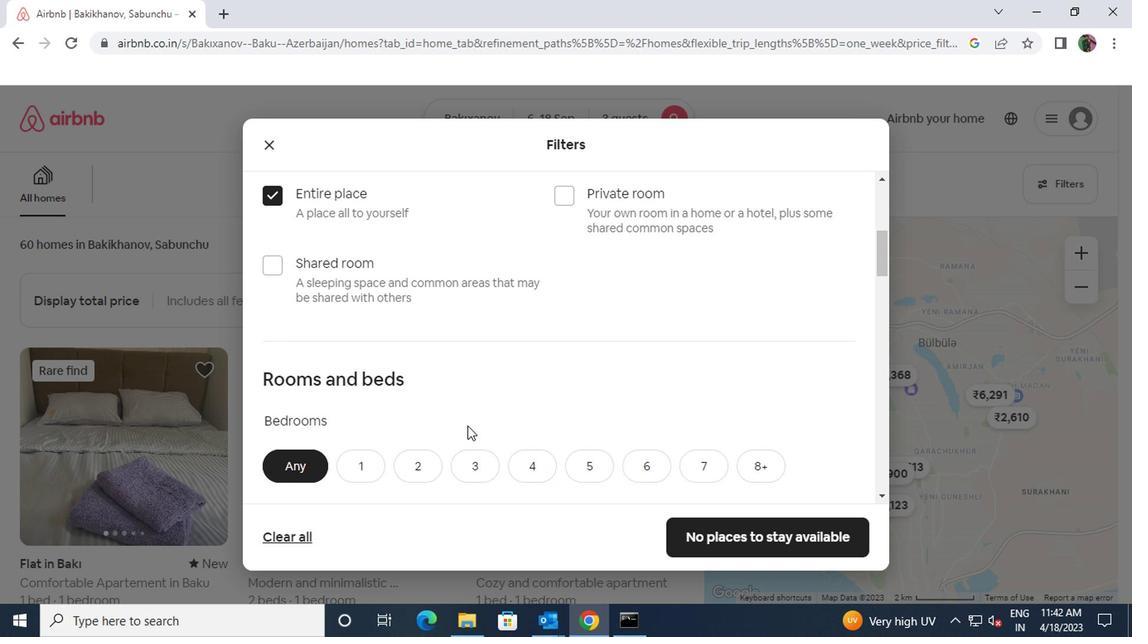 
Action: Mouse scrolled (465, 423) with delta (0, 0)
Screenshot: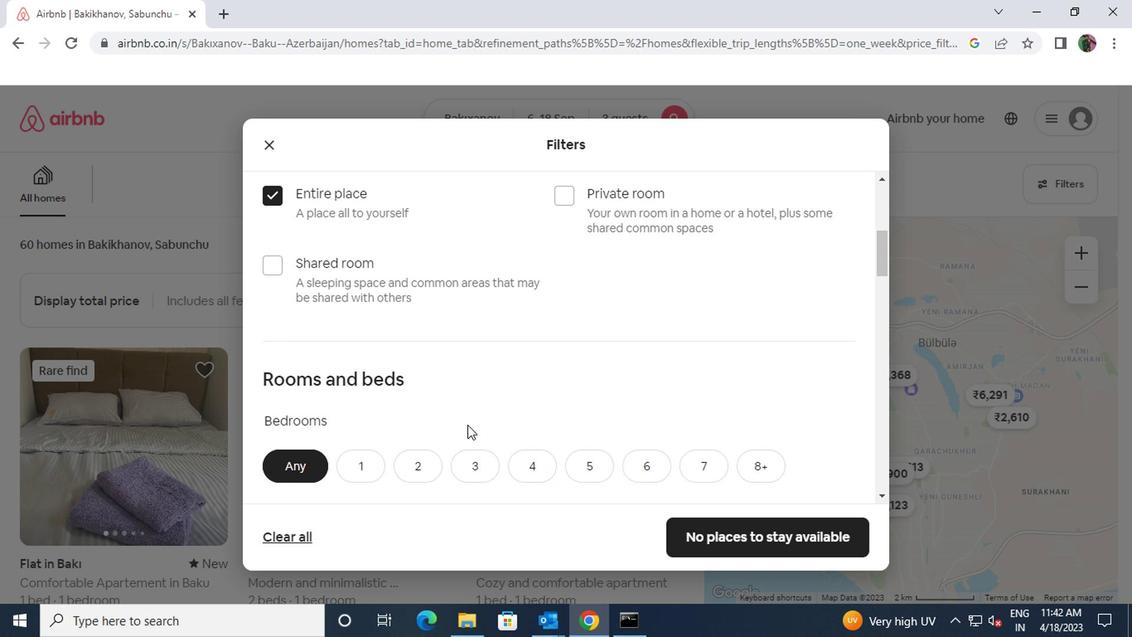 
Action: Mouse moved to (424, 393)
Screenshot: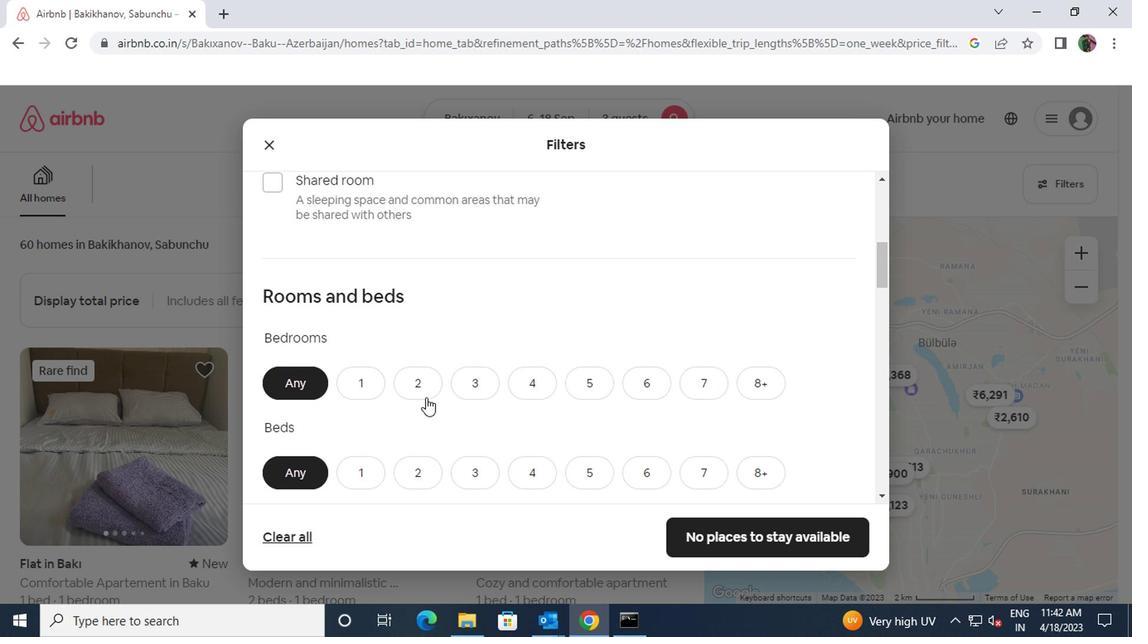 
Action: Mouse pressed left at (424, 393)
Screenshot: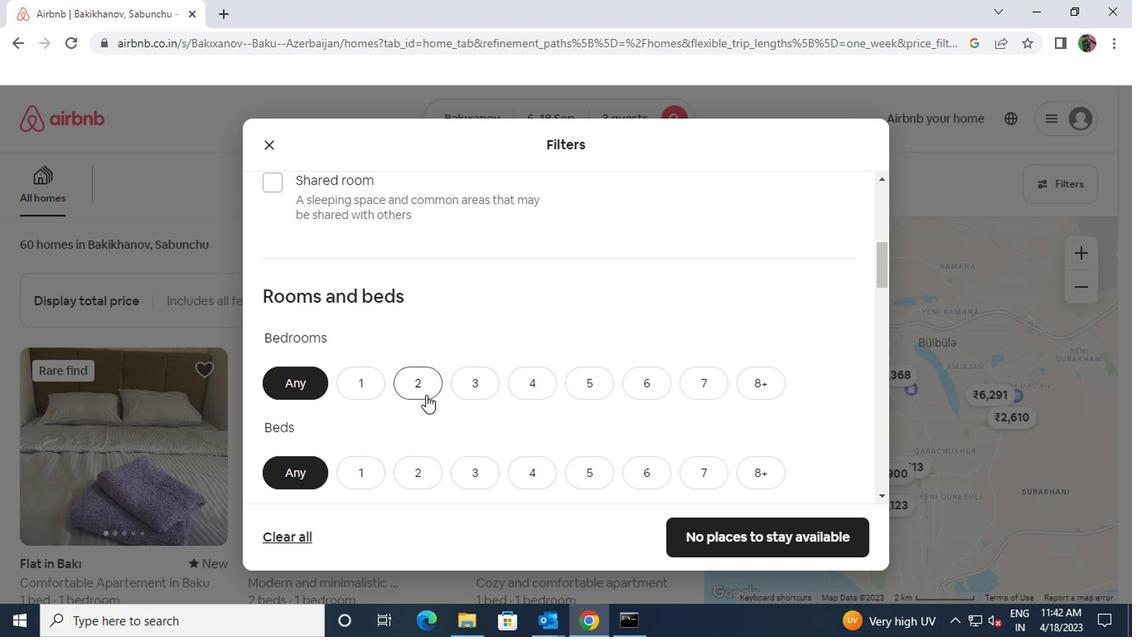 
Action: Mouse moved to (410, 471)
Screenshot: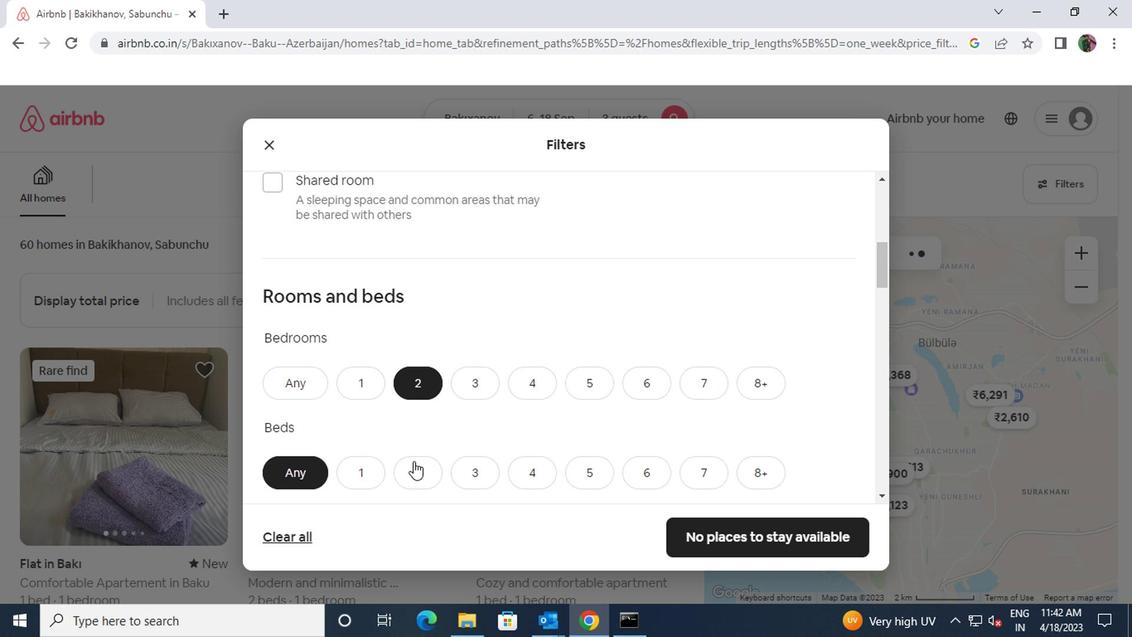 
Action: Mouse pressed left at (410, 471)
Screenshot: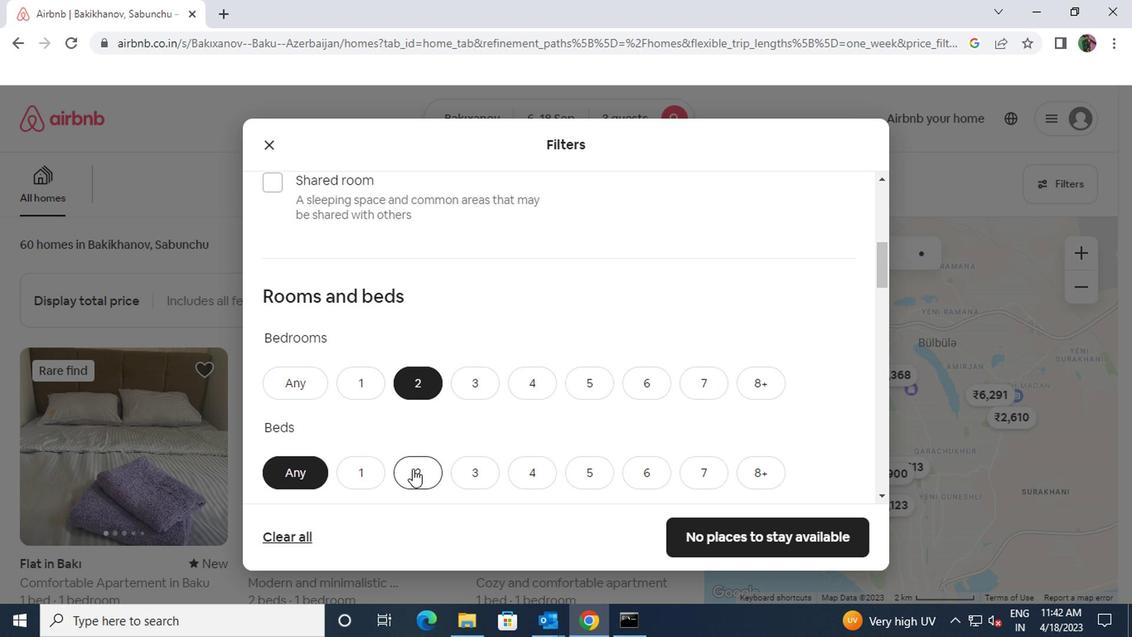 
Action: Mouse scrolled (410, 470) with delta (0, -1)
Screenshot: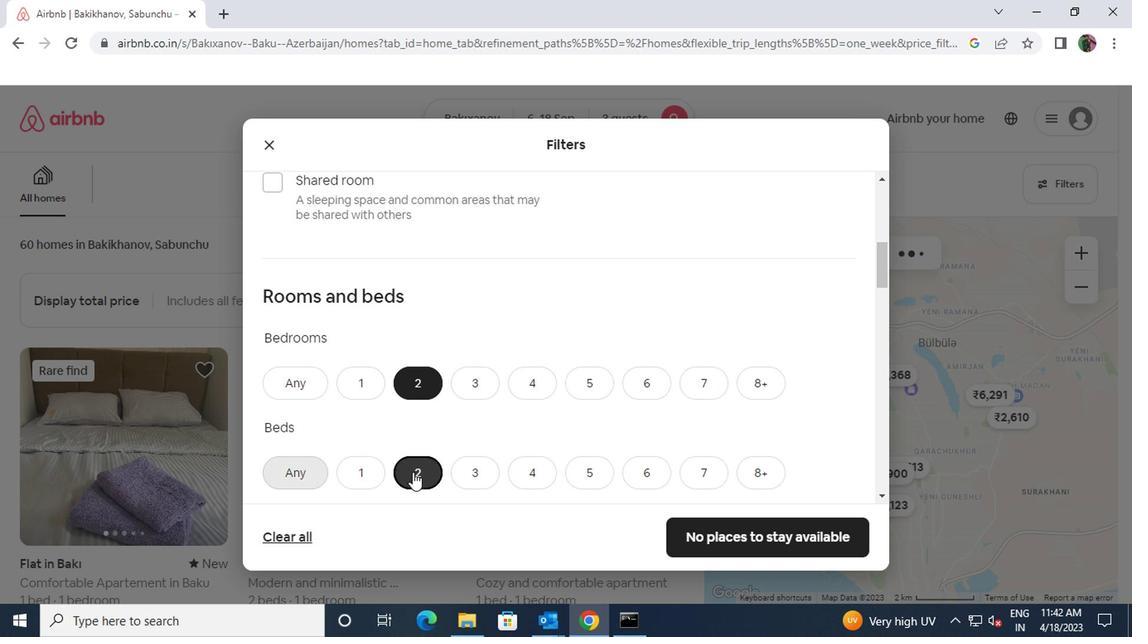
Action: Mouse scrolled (410, 470) with delta (0, -1)
Screenshot: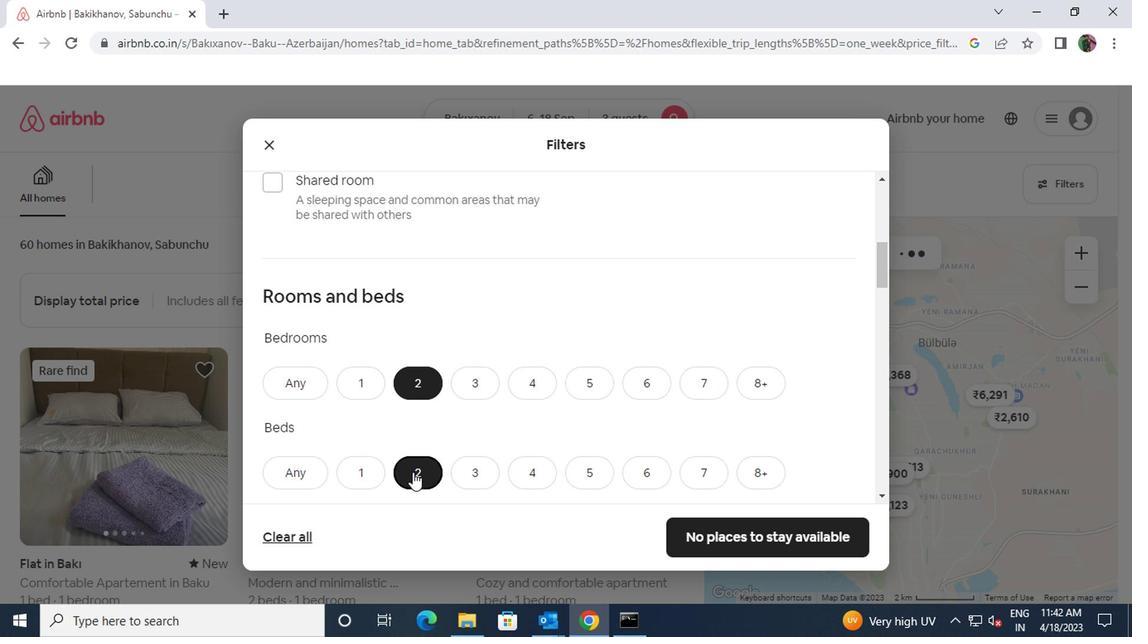 
Action: Mouse moved to (412, 405)
Screenshot: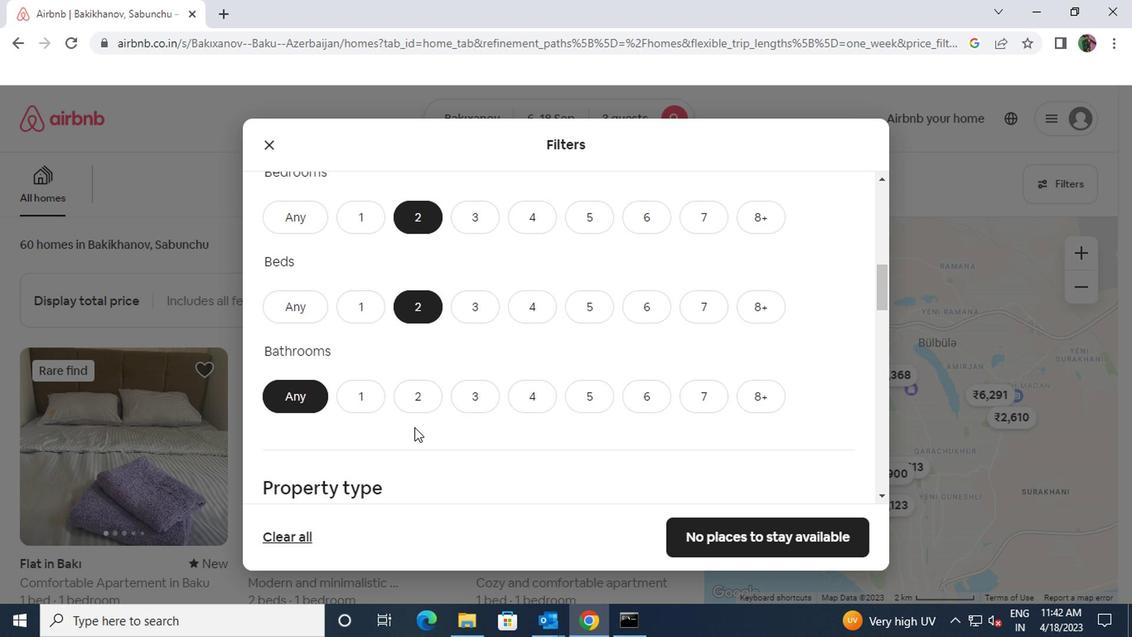 
Action: Mouse pressed left at (412, 405)
Screenshot: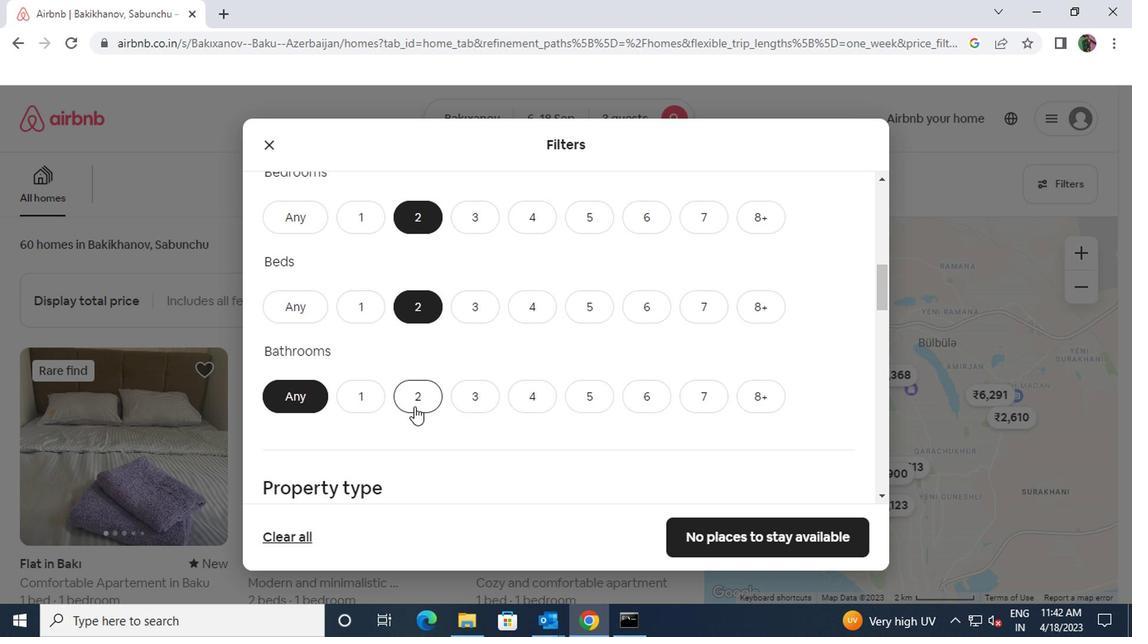 
Action: Mouse scrolled (412, 405) with delta (0, 0)
Screenshot: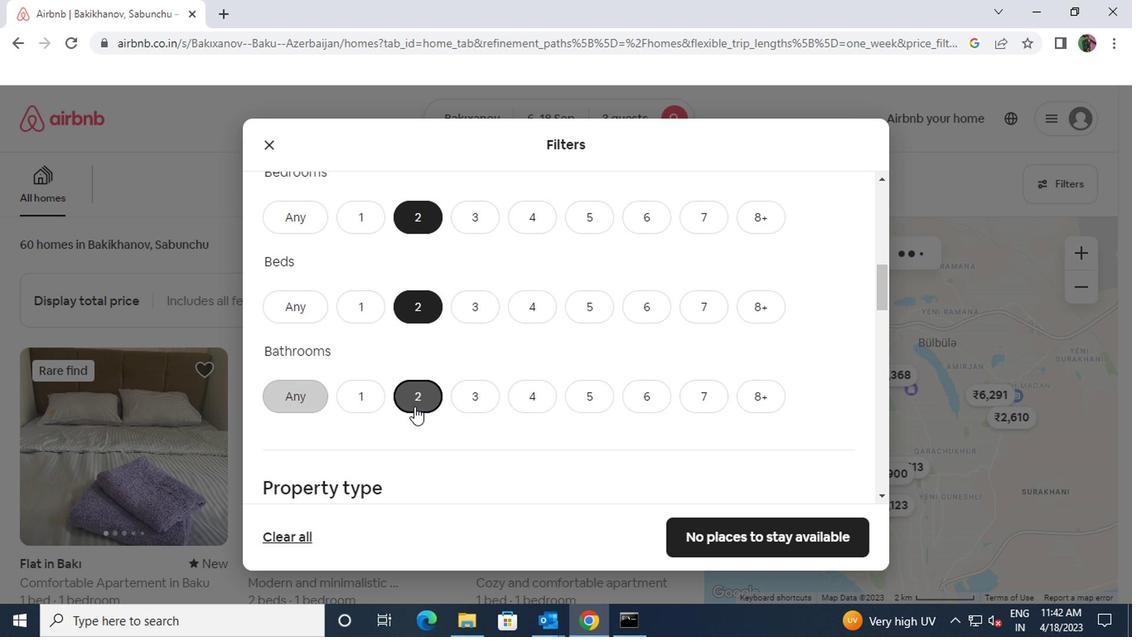 
Action: Mouse scrolled (412, 405) with delta (0, 0)
Screenshot: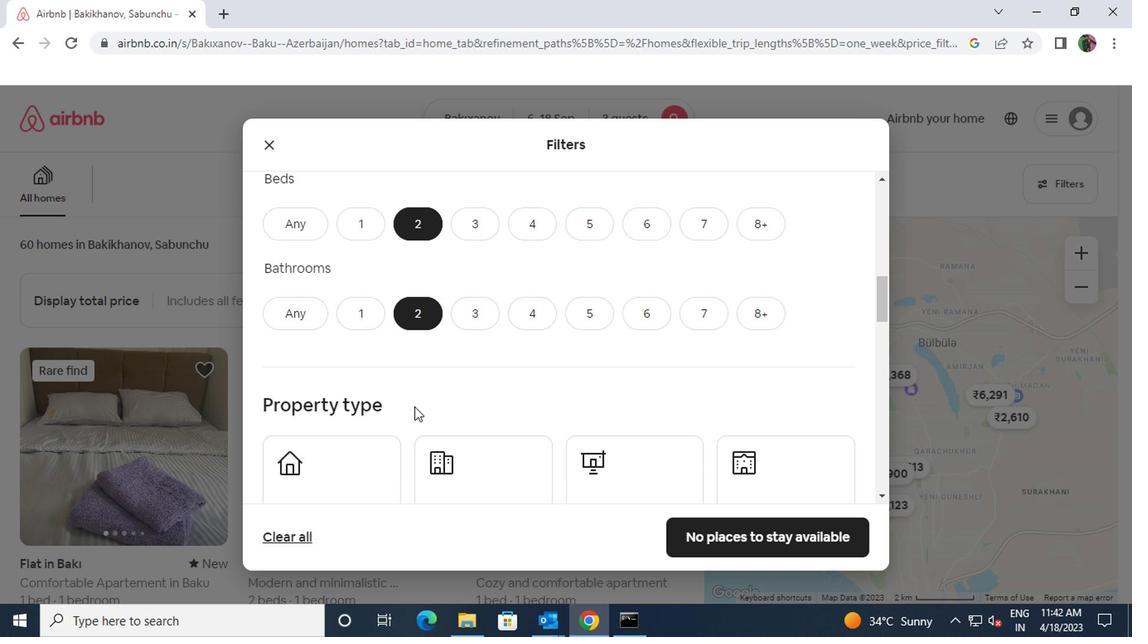 
Action: Mouse moved to (724, 398)
Screenshot: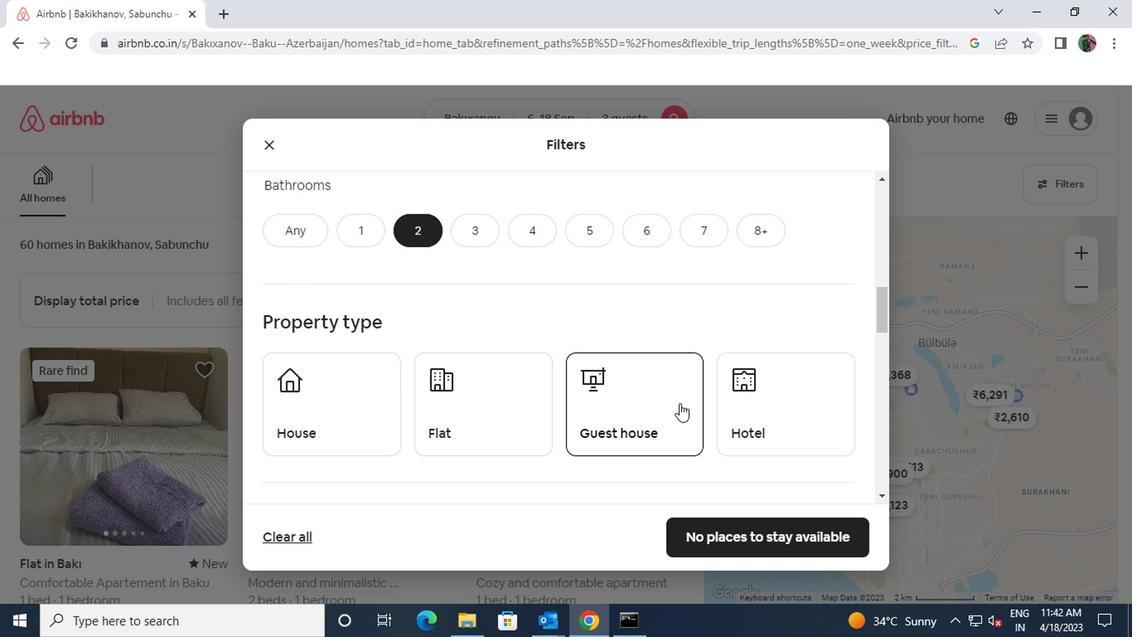 
Action: Mouse pressed left at (724, 398)
Screenshot: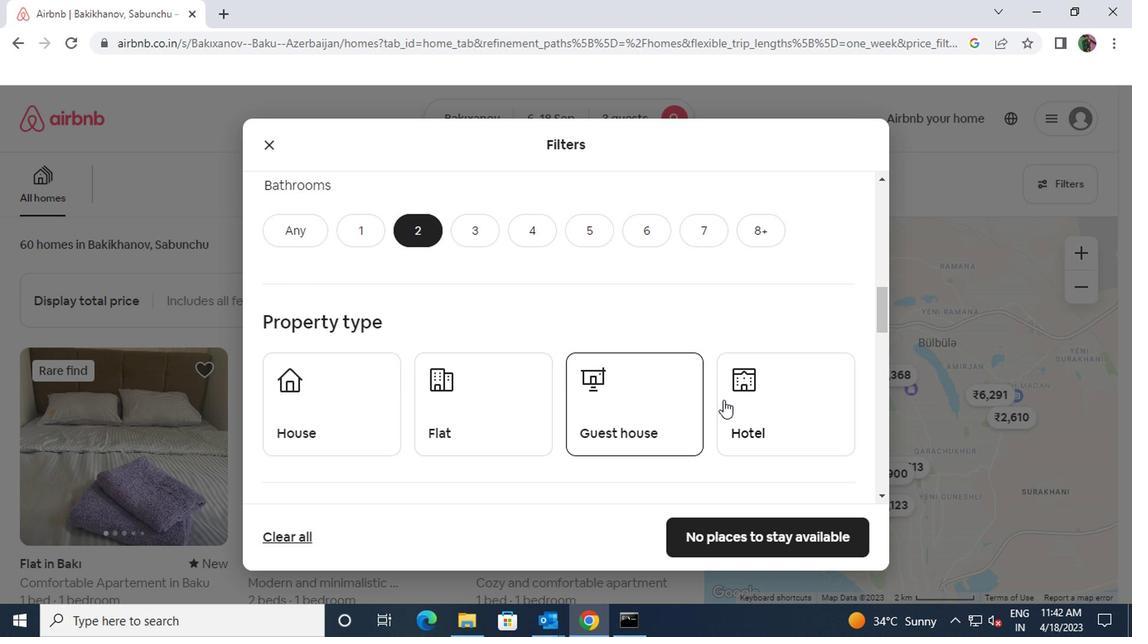 
Action: Mouse moved to (556, 483)
Screenshot: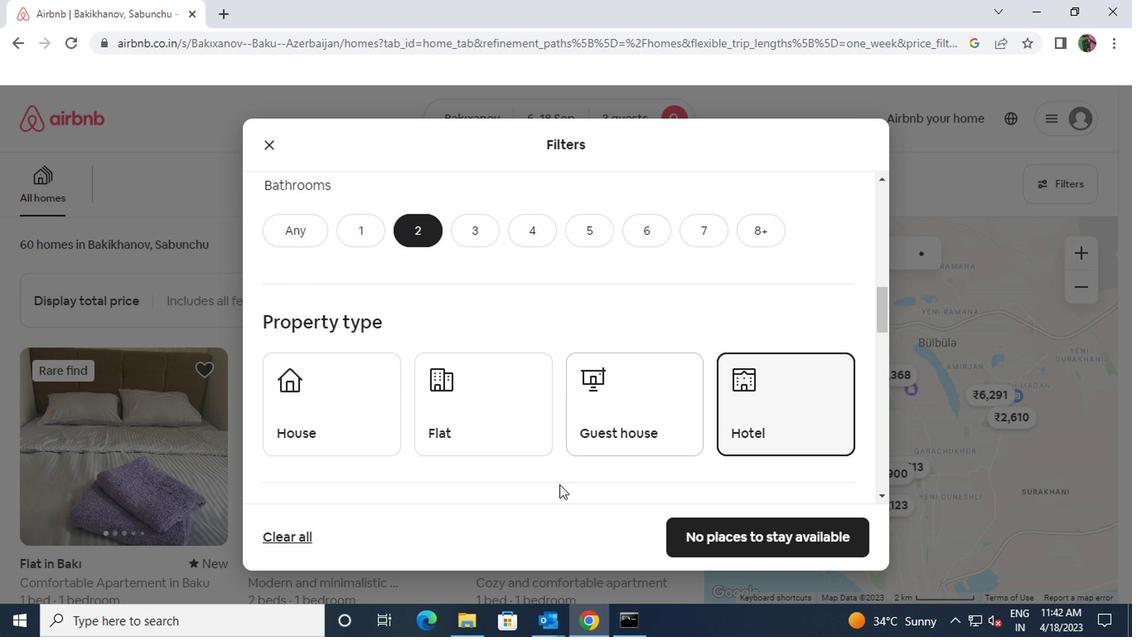 
Action: Mouse scrolled (556, 482) with delta (0, -1)
Screenshot: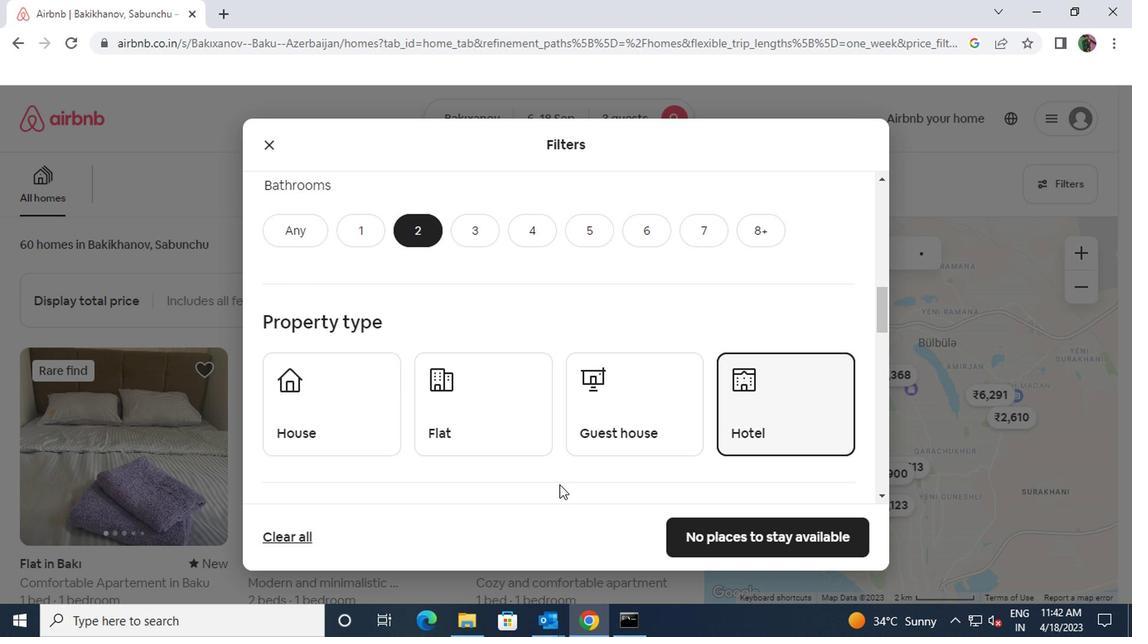 
Action: Mouse moved to (548, 438)
Screenshot: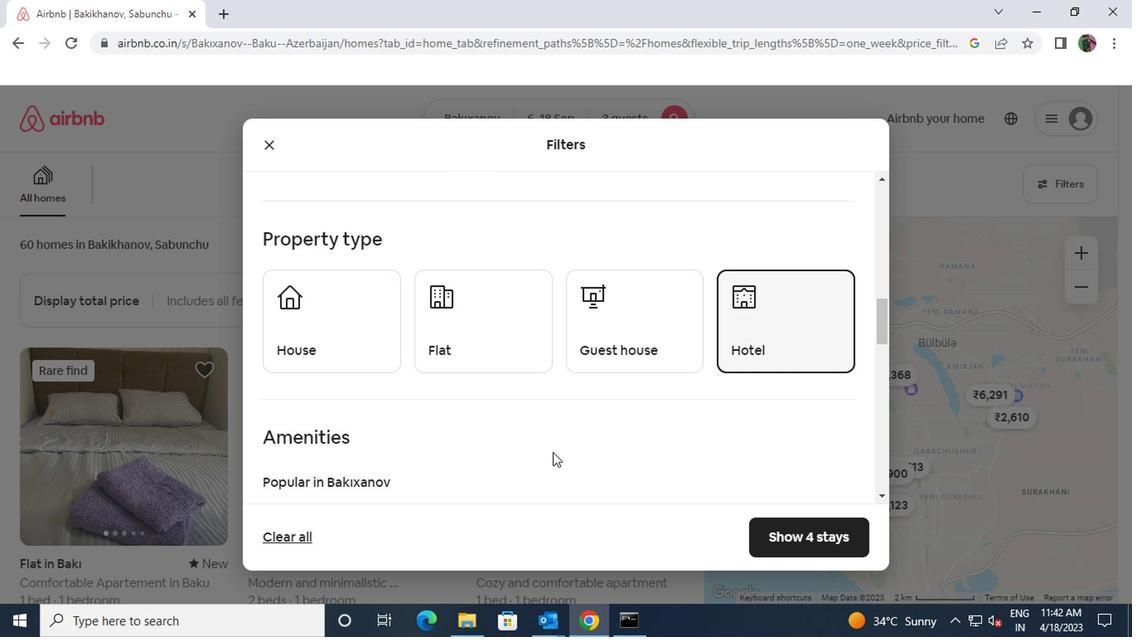 
Action: Mouse scrolled (548, 437) with delta (0, 0)
Screenshot: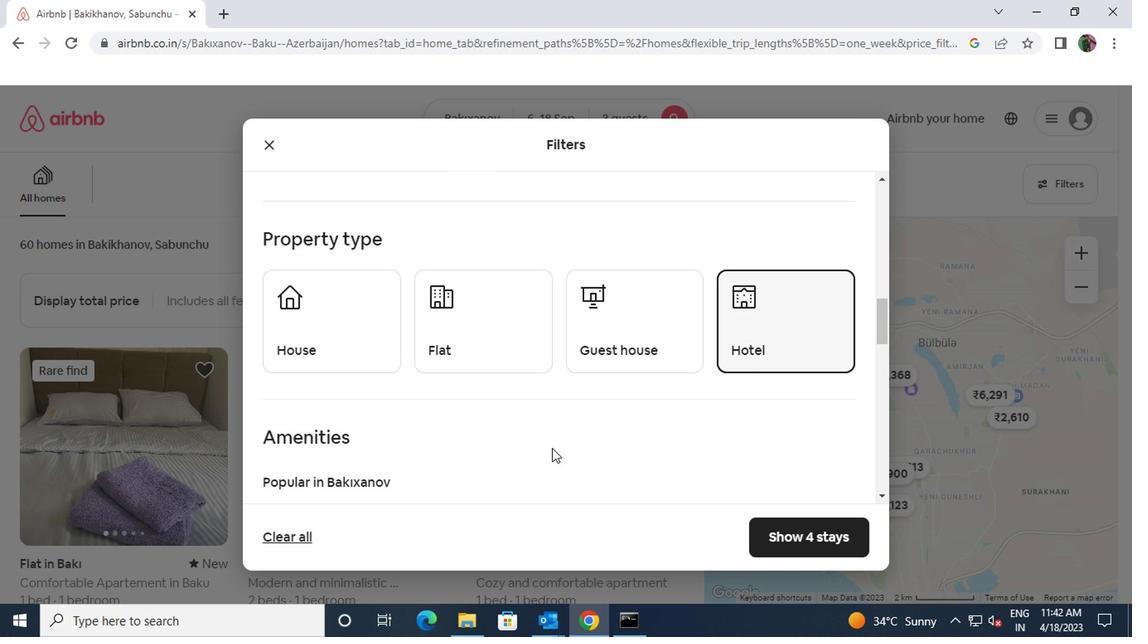 
Action: Mouse scrolled (548, 437) with delta (0, 0)
Screenshot: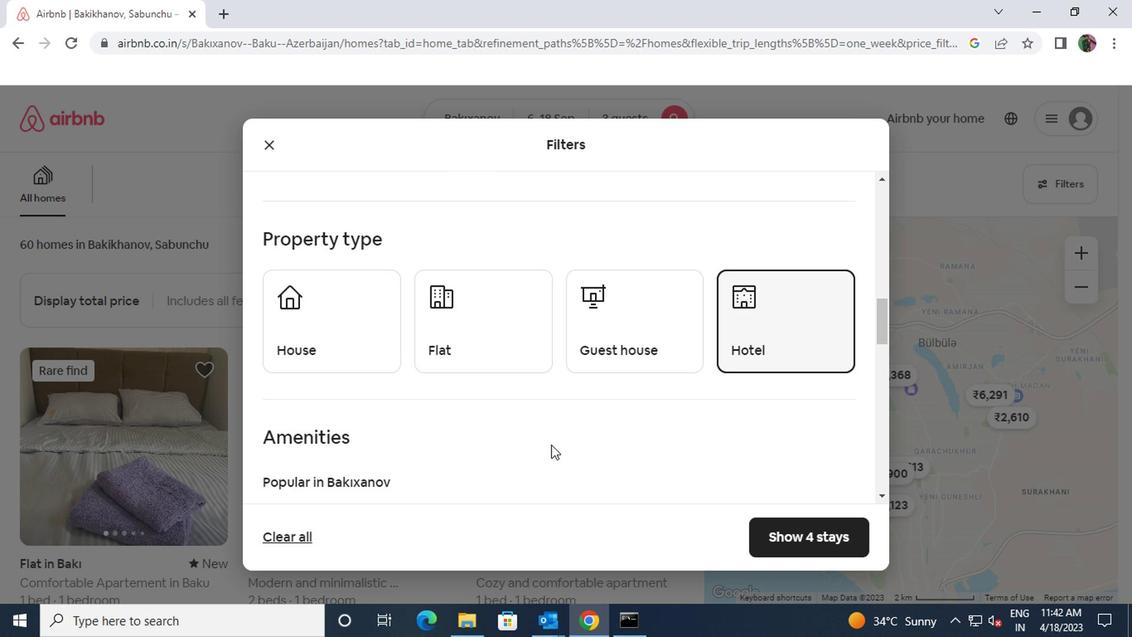 
Action: Mouse moved to (539, 423)
Screenshot: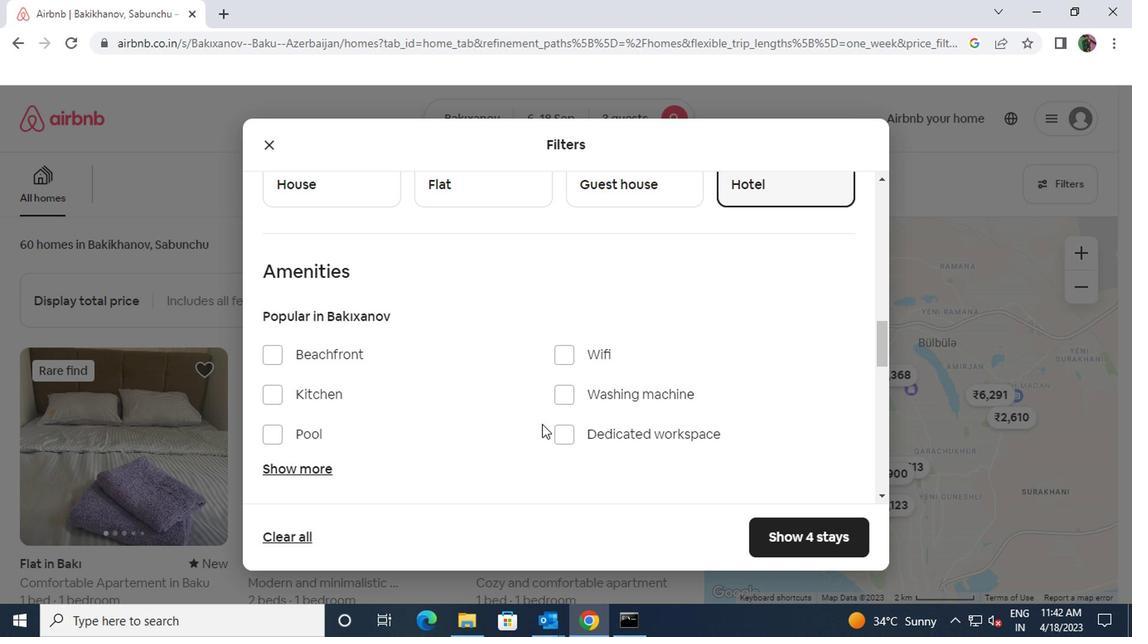
Action: Mouse scrolled (539, 422) with delta (0, -1)
Screenshot: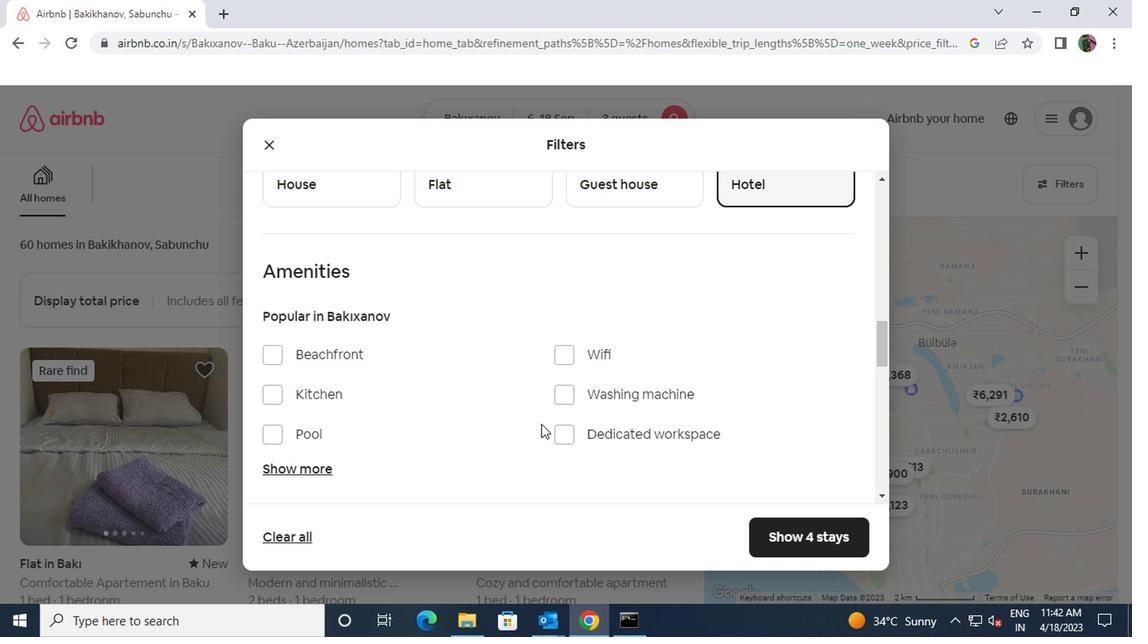 
Action: Mouse moved to (537, 422)
Screenshot: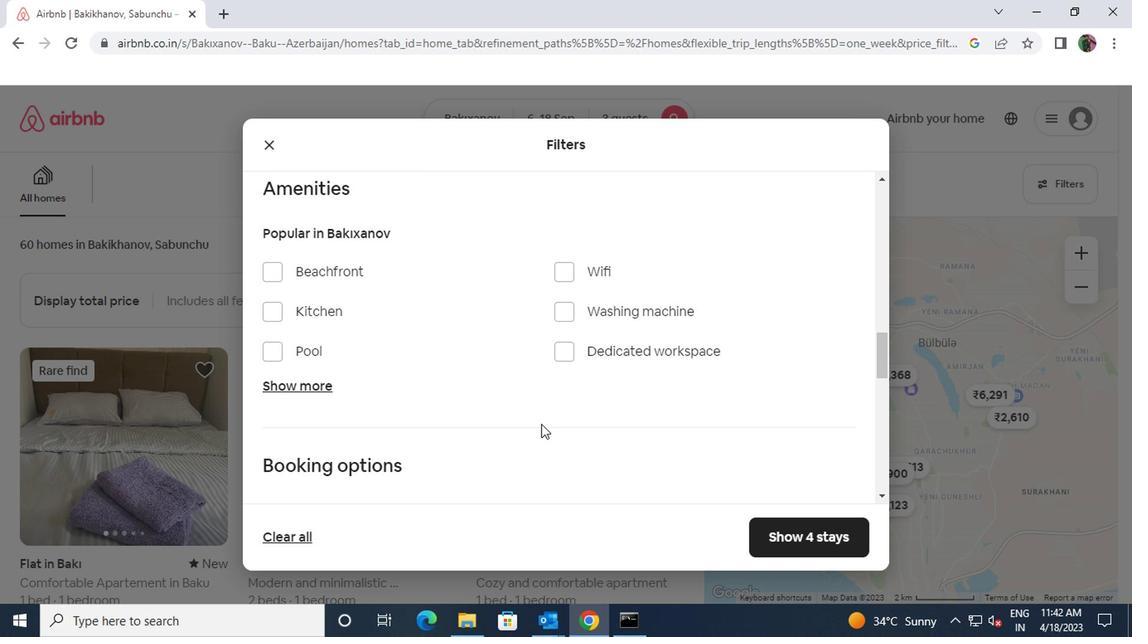 
Action: Mouse scrolled (537, 421) with delta (0, 0)
Screenshot: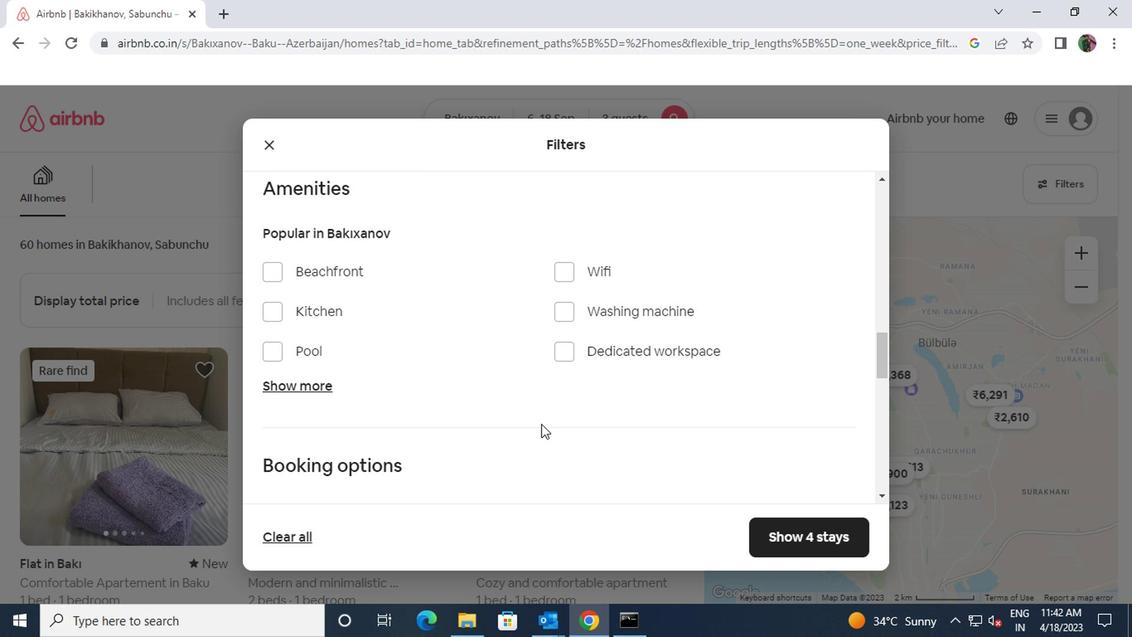 
Action: Mouse scrolled (537, 421) with delta (0, 0)
Screenshot: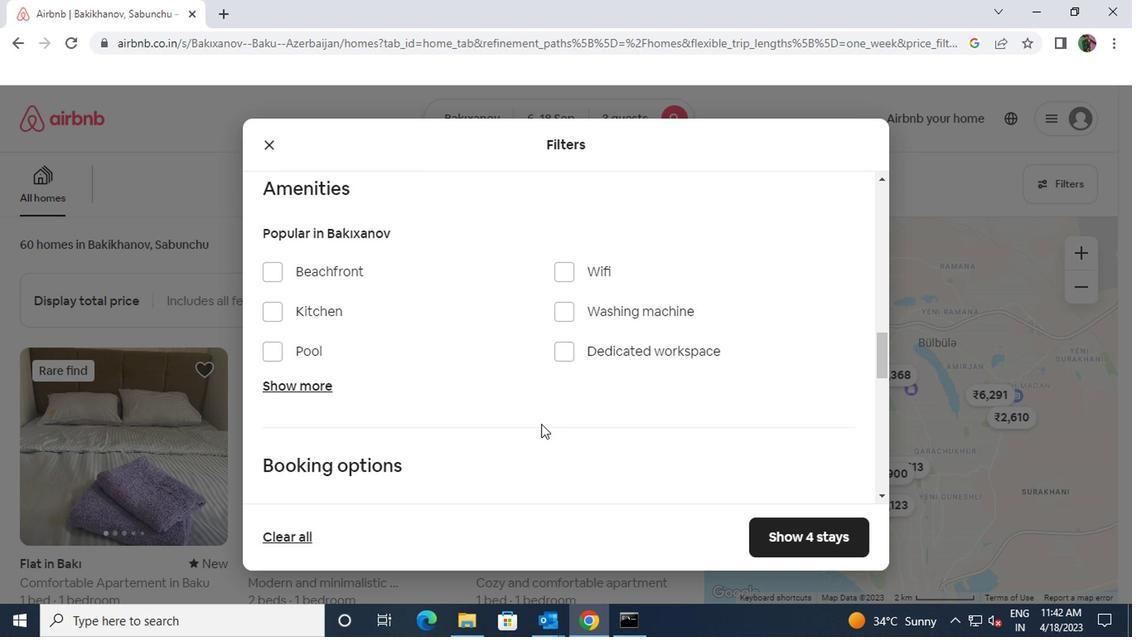 
Action: Mouse moved to (812, 415)
Screenshot: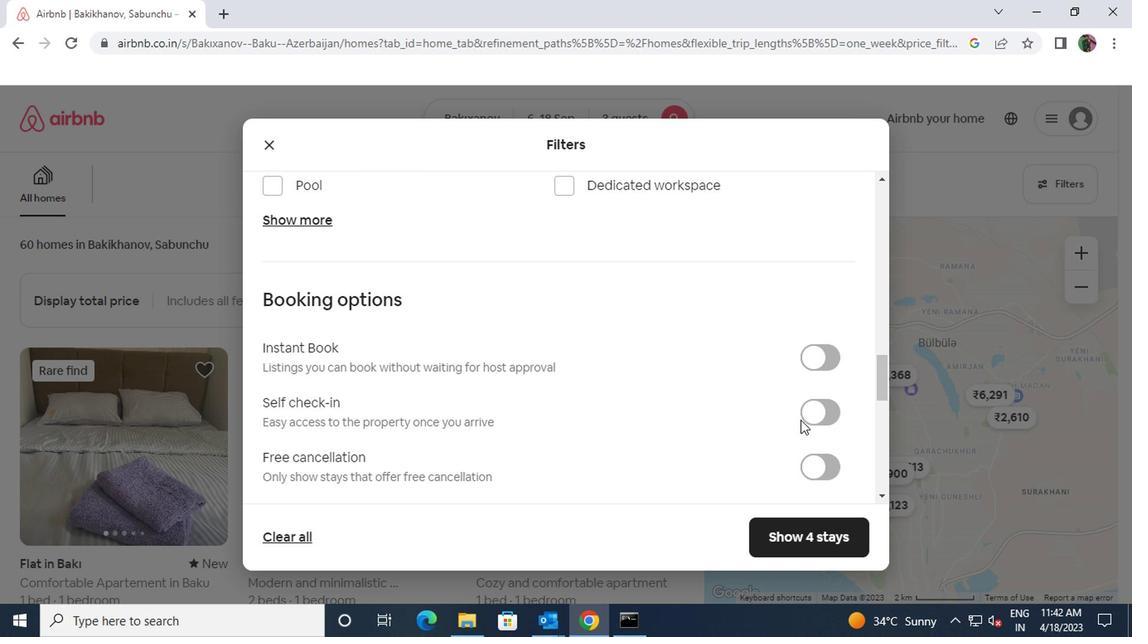 
Action: Mouse pressed left at (812, 415)
Screenshot: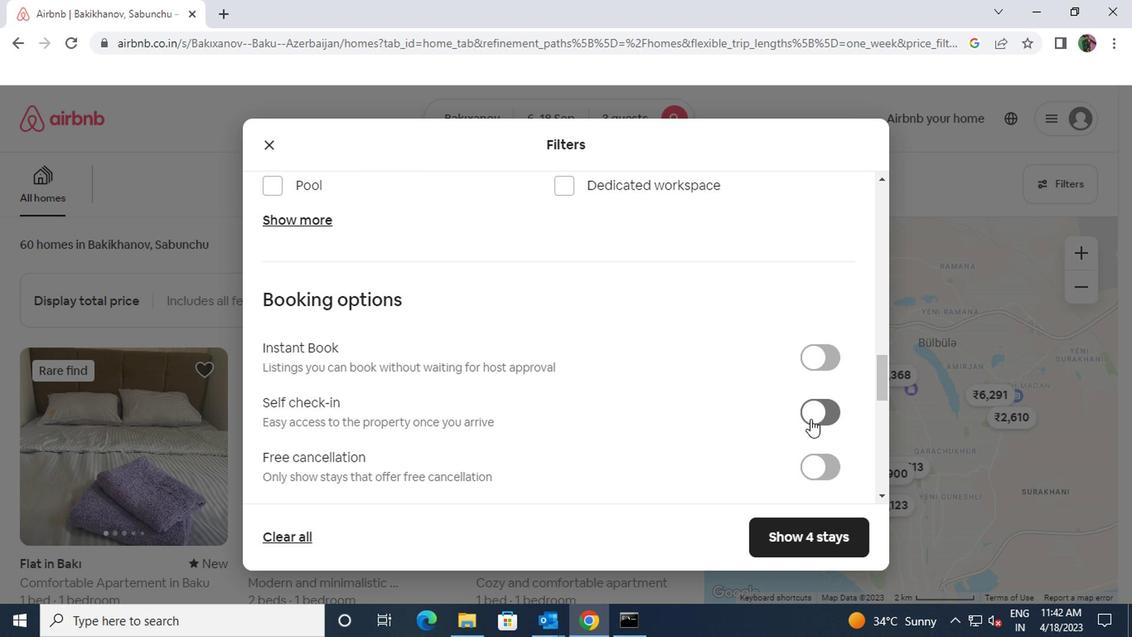 
Action: Mouse moved to (568, 444)
Screenshot: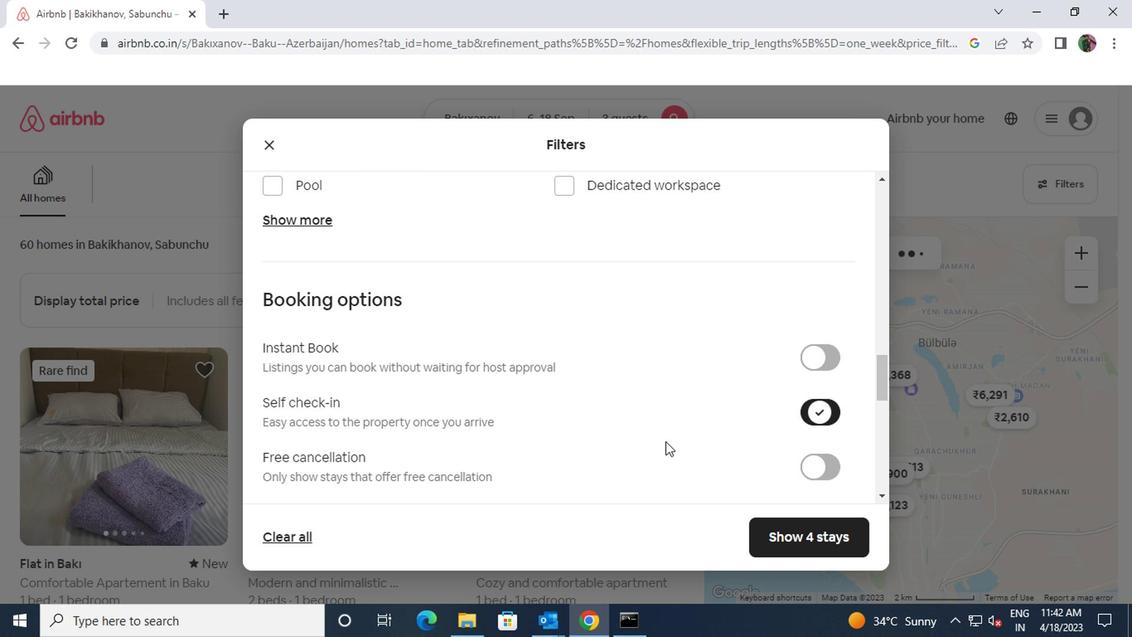 
Action: Mouse scrolled (568, 443) with delta (0, -1)
Screenshot: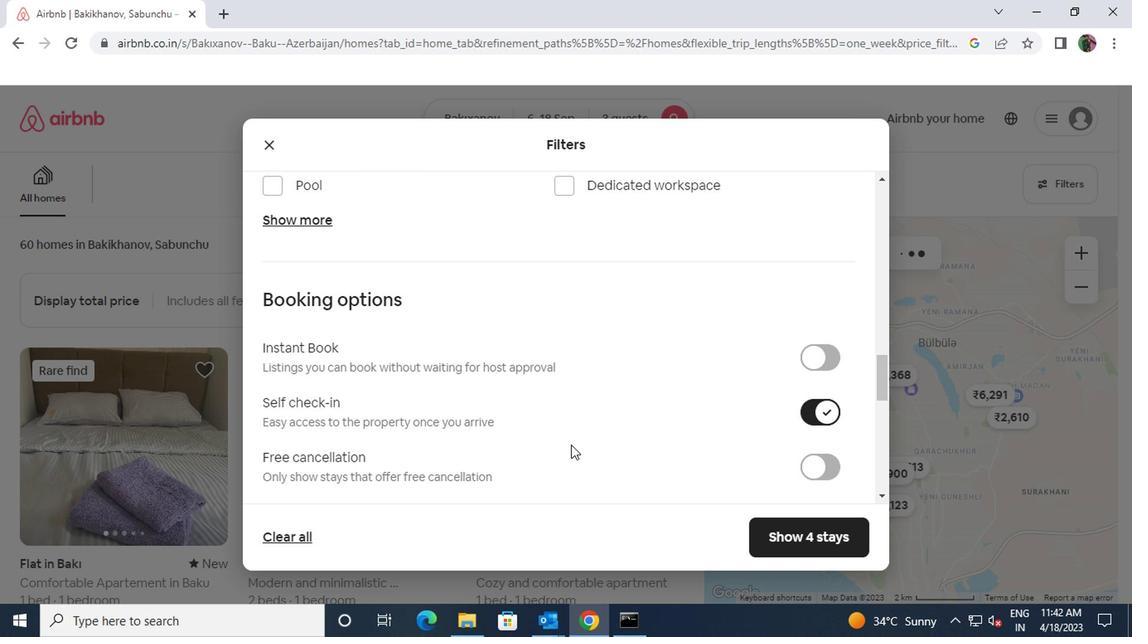 
Action: Mouse scrolled (568, 443) with delta (0, -1)
Screenshot: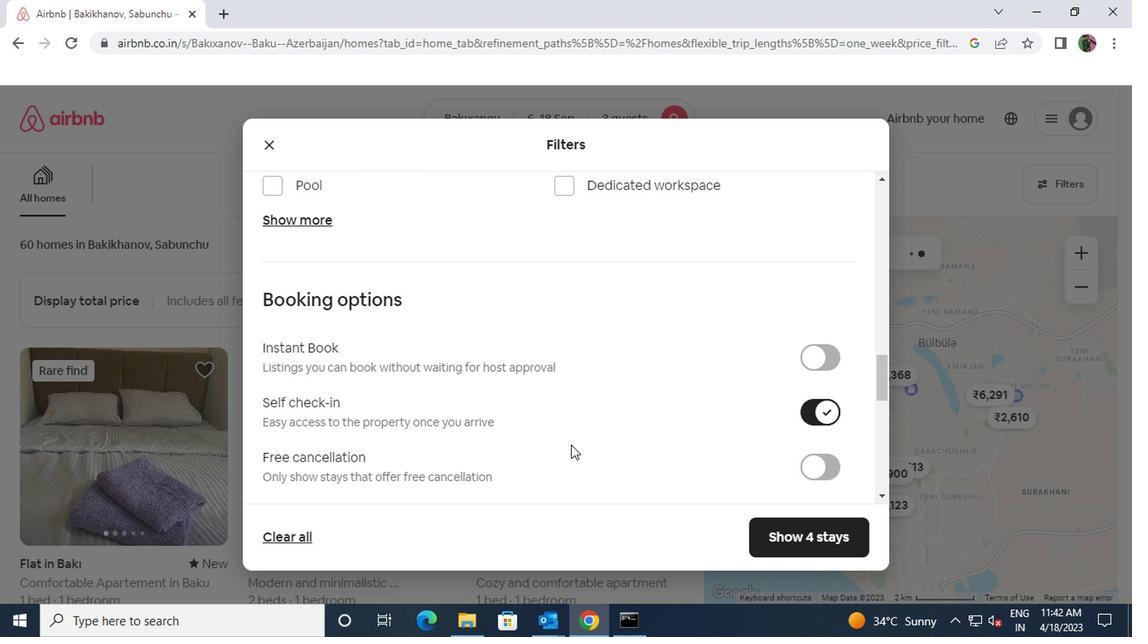
Action: Mouse moved to (572, 426)
Screenshot: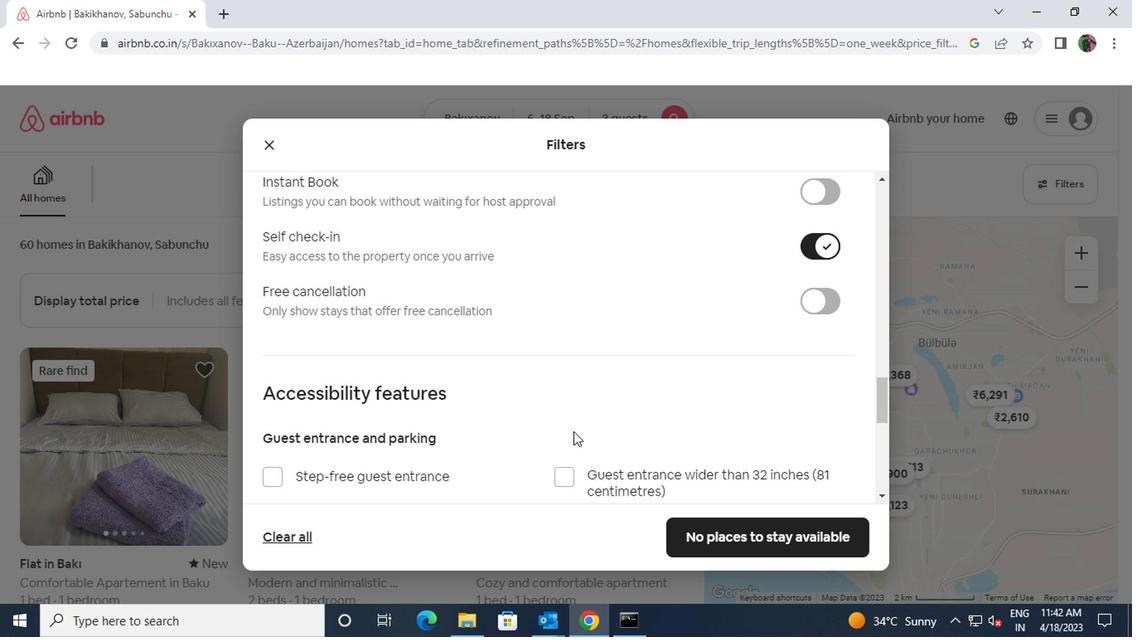 
Action: Mouse scrolled (572, 425) with delta (0, 0)
Screenshot: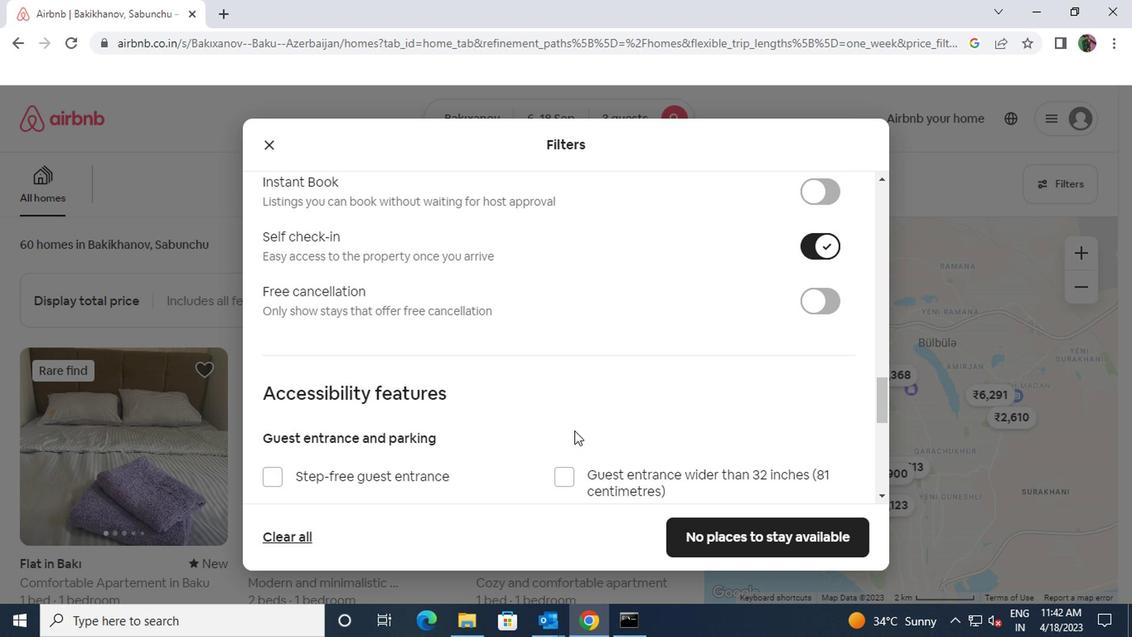 
Action: Mouse moved to (568, 414)
Screenshot: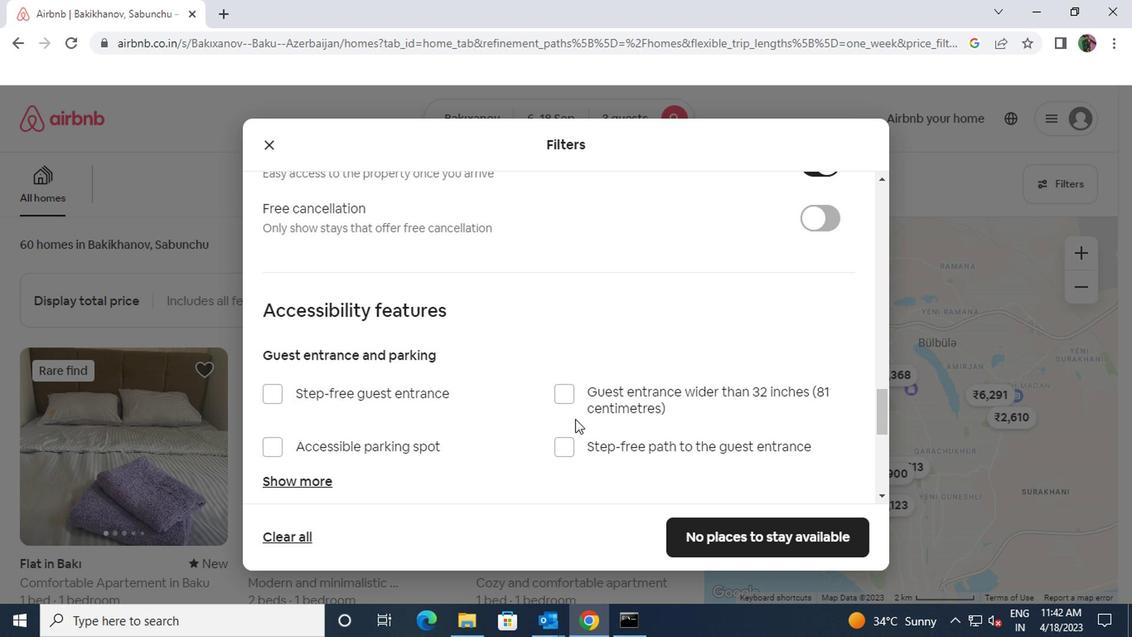 
Action: Mouse scrolled (568, 413) with delta (0, 0)
Screenshot: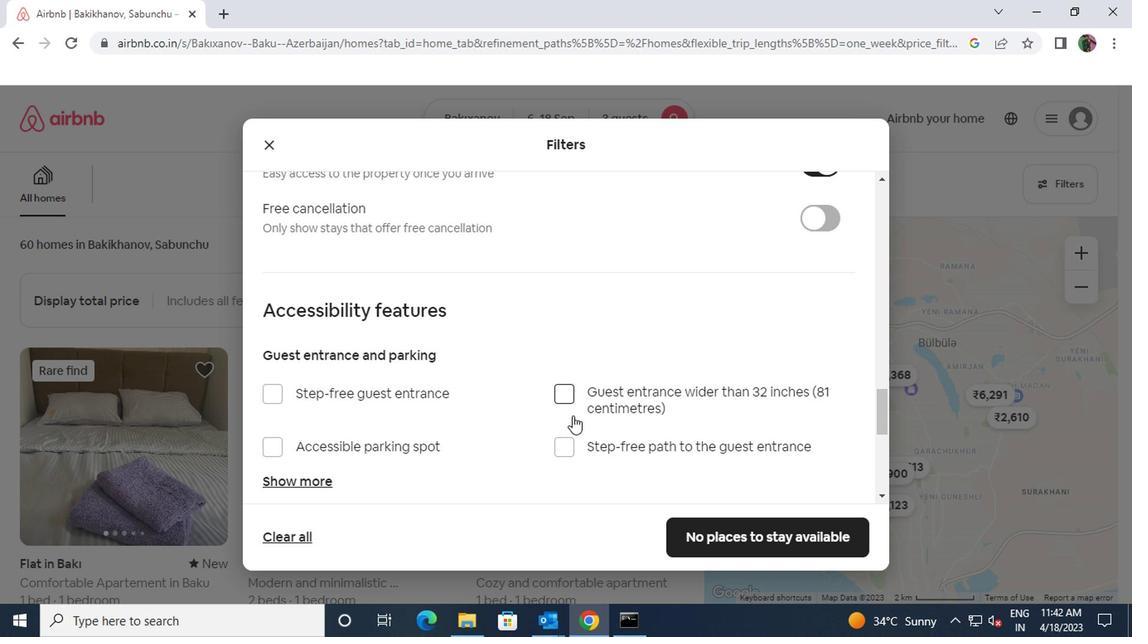 
Action: Mouse scrolled (568, 413) with delta (0, 0)
Screenshot: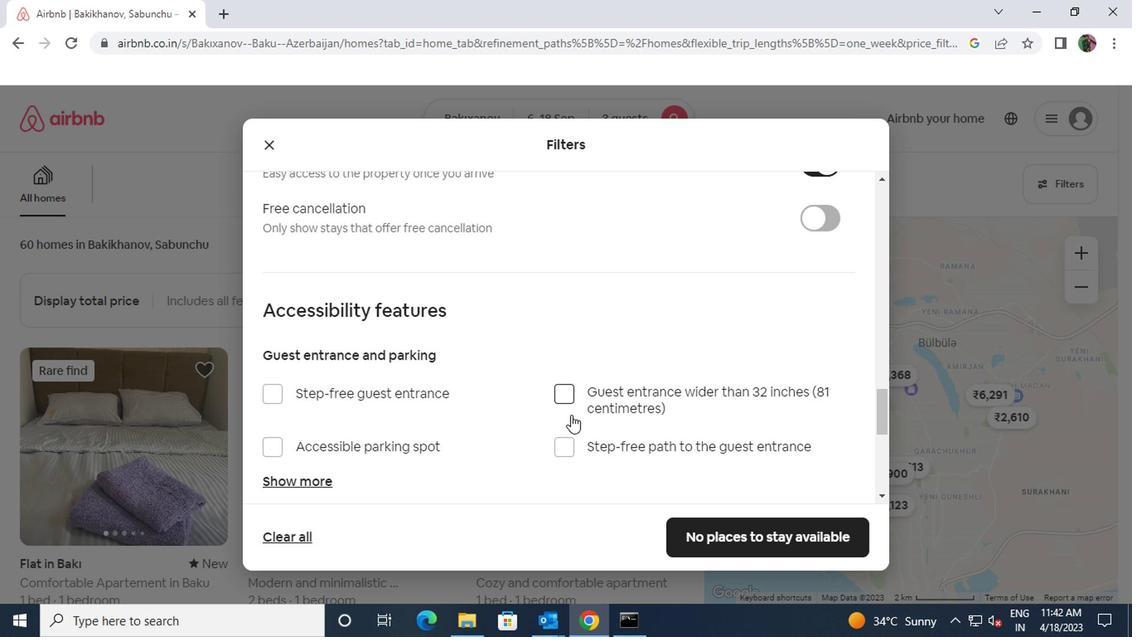 
Action: Mouse moved to (565, 409)
Screenshot: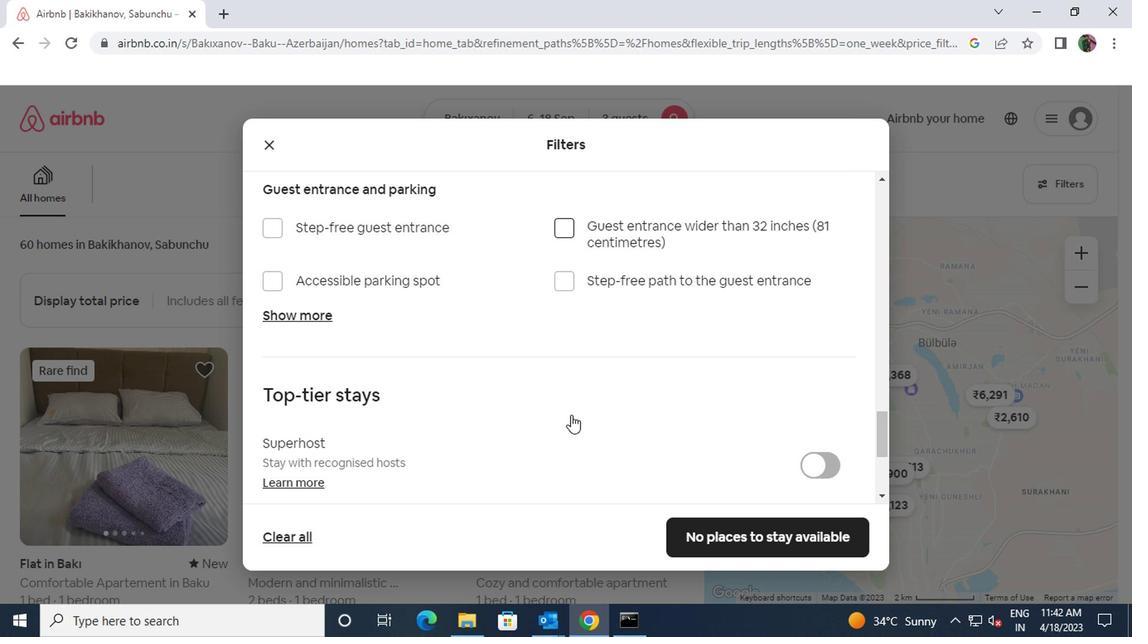 
Action: Mouse scrolled (565, 409) with delta (0, 0)
Screenshot: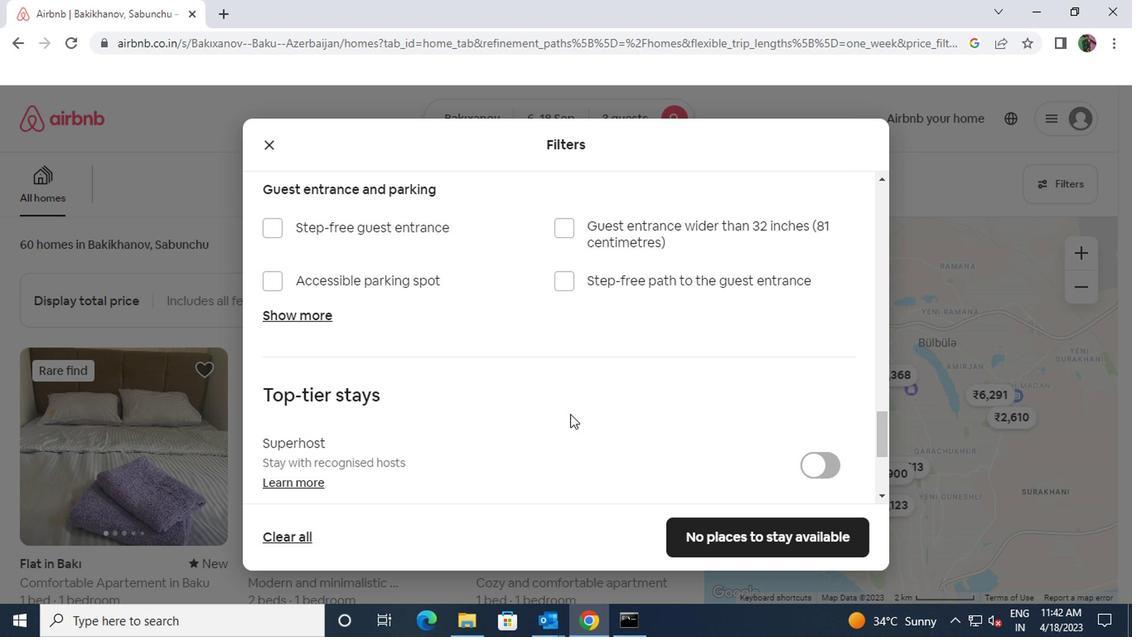 
Action: Mouse scrolled (565, 409) with delta (0, 0)
Screenshot: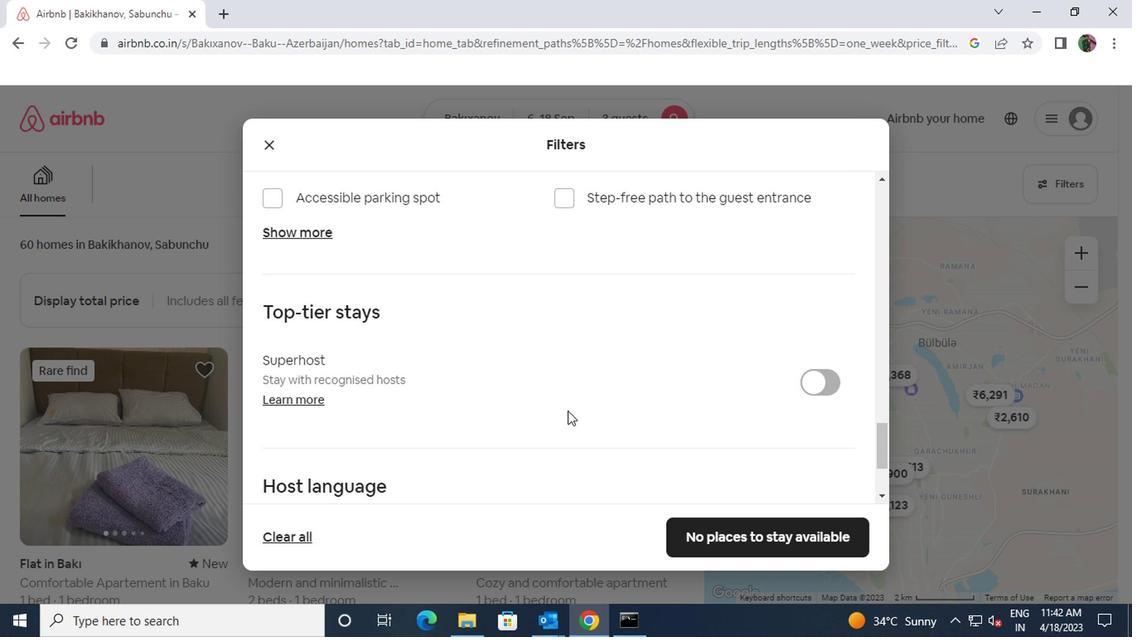
Action: Mouse scrolled (565, 409) with delta (0, 0)
Screenshot: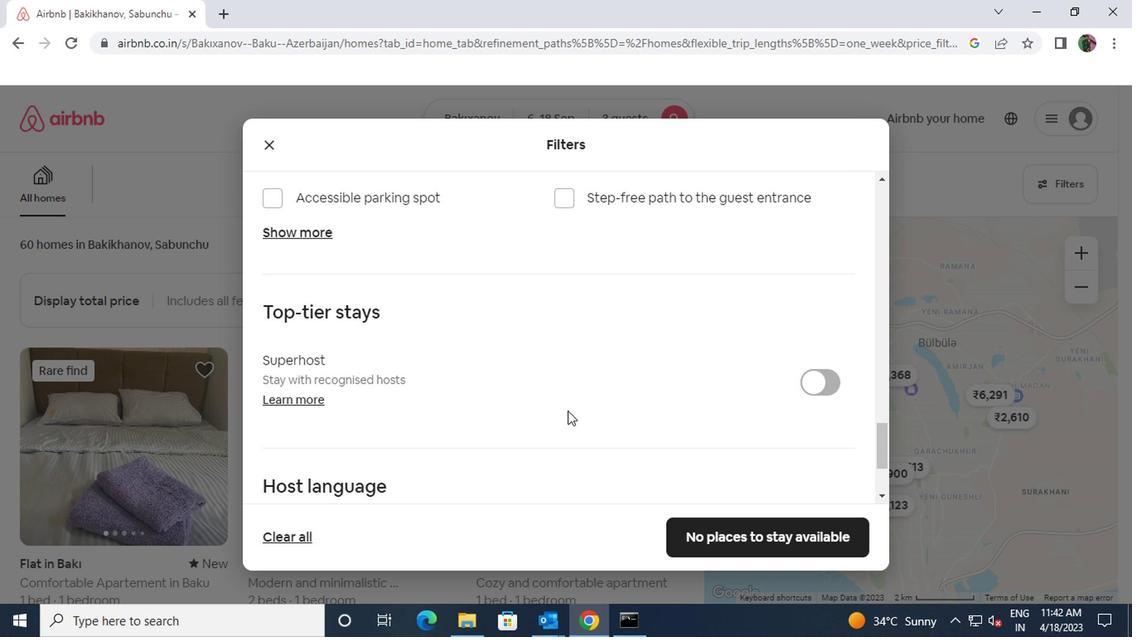 
Action: Mouse moved to (264, 384)
Screenshot: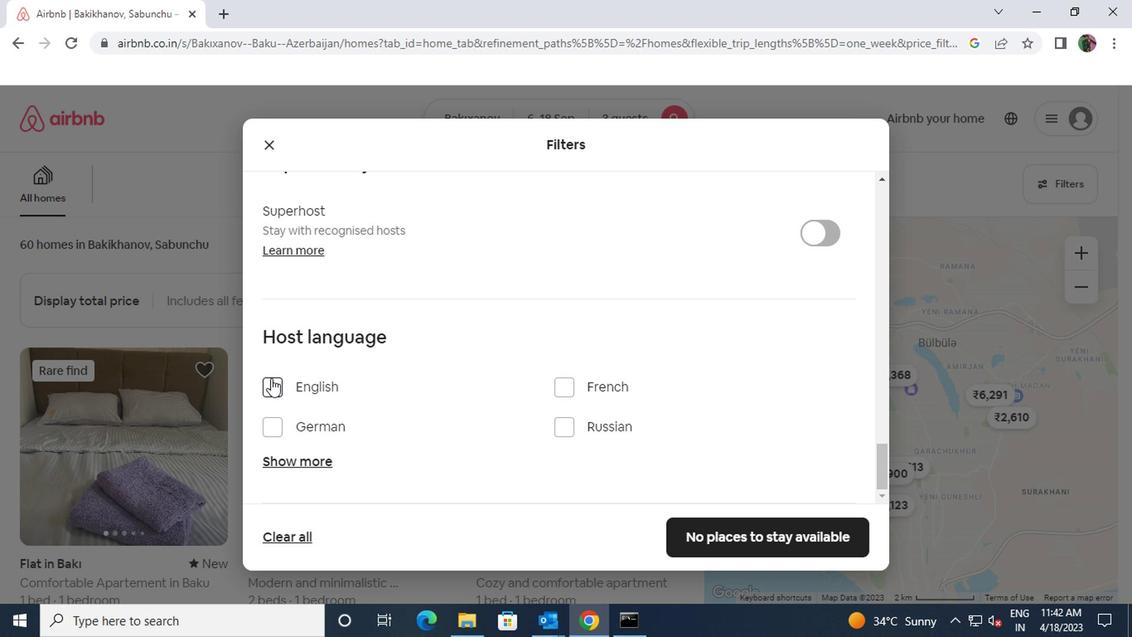 
Action: Mouse pressed left at (264, 384)
Screenshot: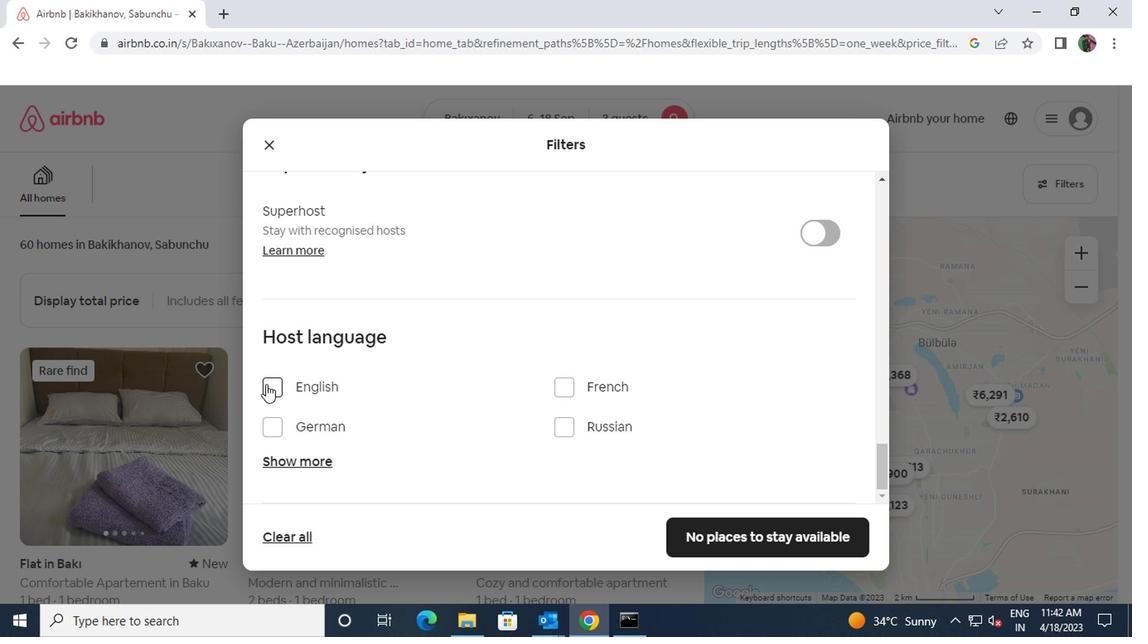 
Action: Mouse moved to (726, 535)
Screenshot: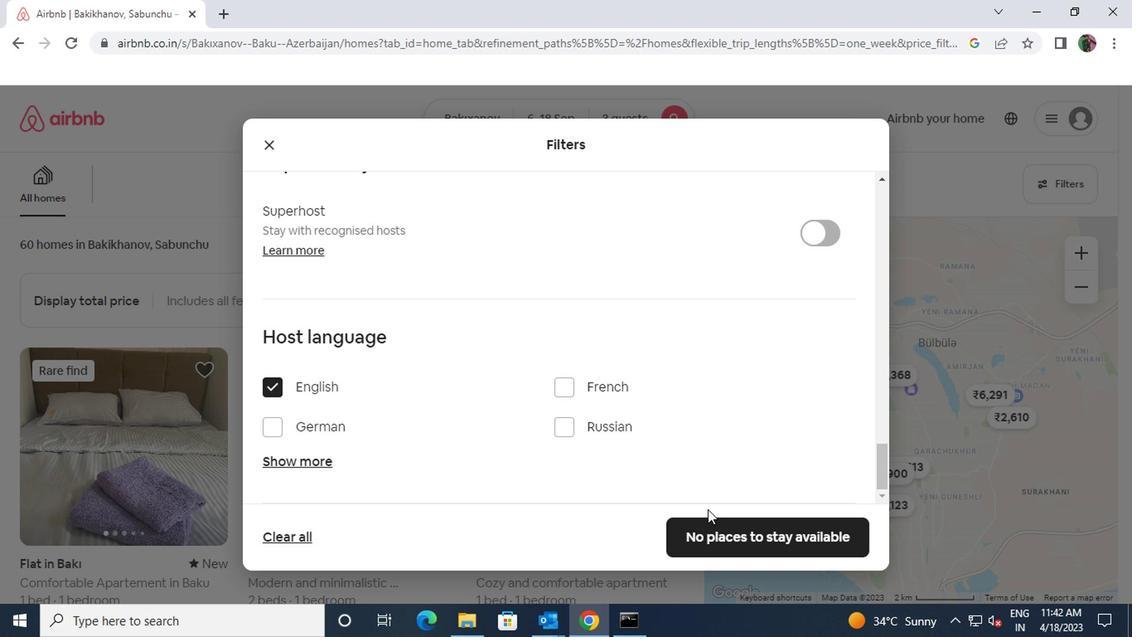 
Action: Mouse pressed left at (726, 535)
Screenshot: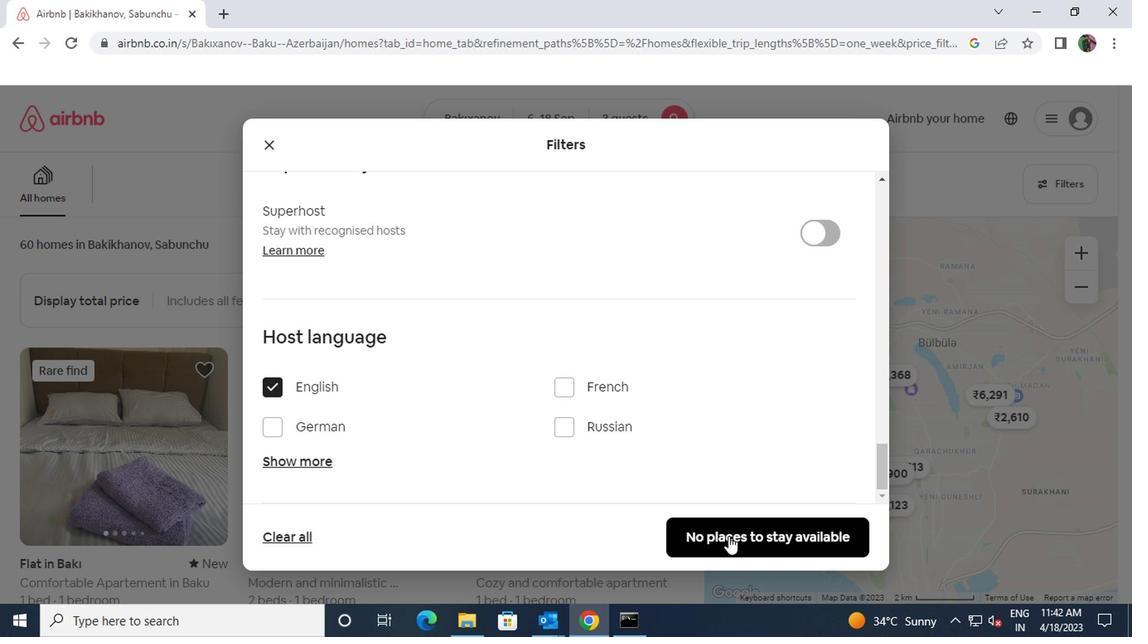 
